 Task: Look for space in Bhuvanagiri, India from 4th June, 2023 to 8th June, 2023 for 2 adults in price range Rs.8000 to Rs.16000. Place can be private room with 1  bedroom having 1 bed and 1 bathroom. Property type can be house, flat, guest house, hotel. Booking option can be shelf check-in. Required host language is English.
Action: Mouse moved to (455, 65)
Screenshot: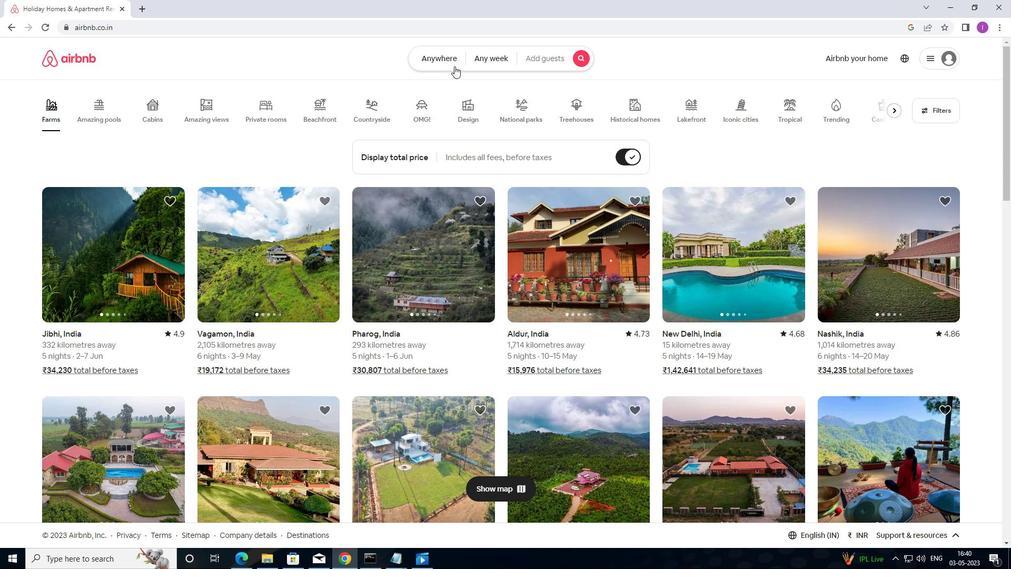 
Action: Mouse pressed left at (455, 65)
Screenshot: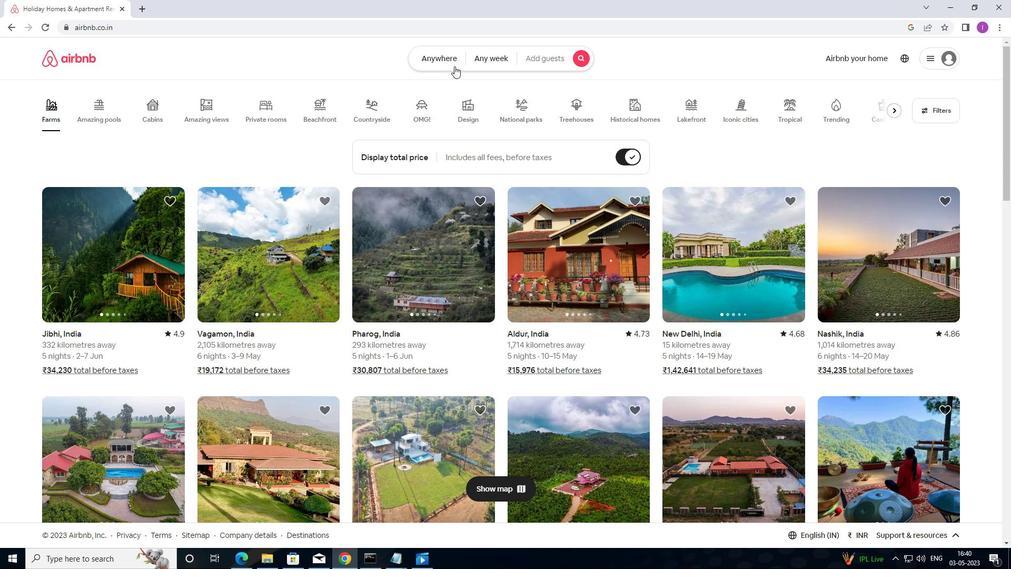 
Action: Mouse moved to (385, 91)
Screenshot: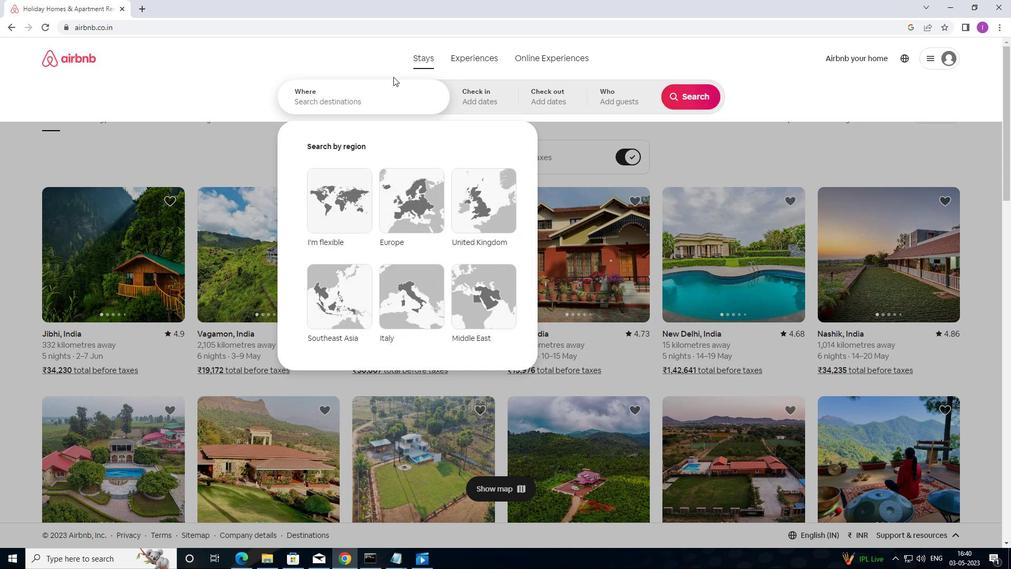
Action: Mouse pressed left at (385, 91)
Screenshot: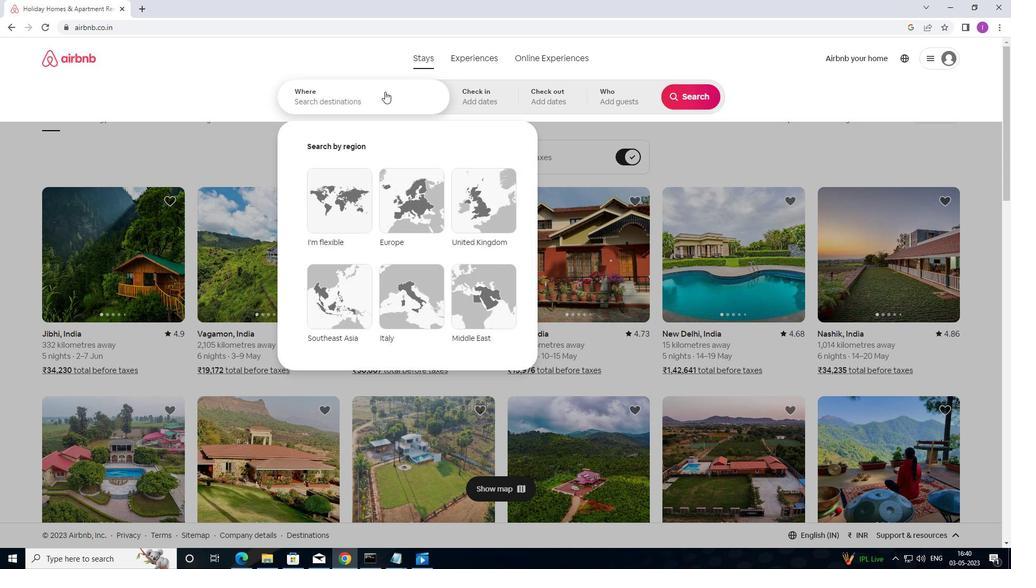 
Action: Mouse moved to (451, 93)
Screenshot: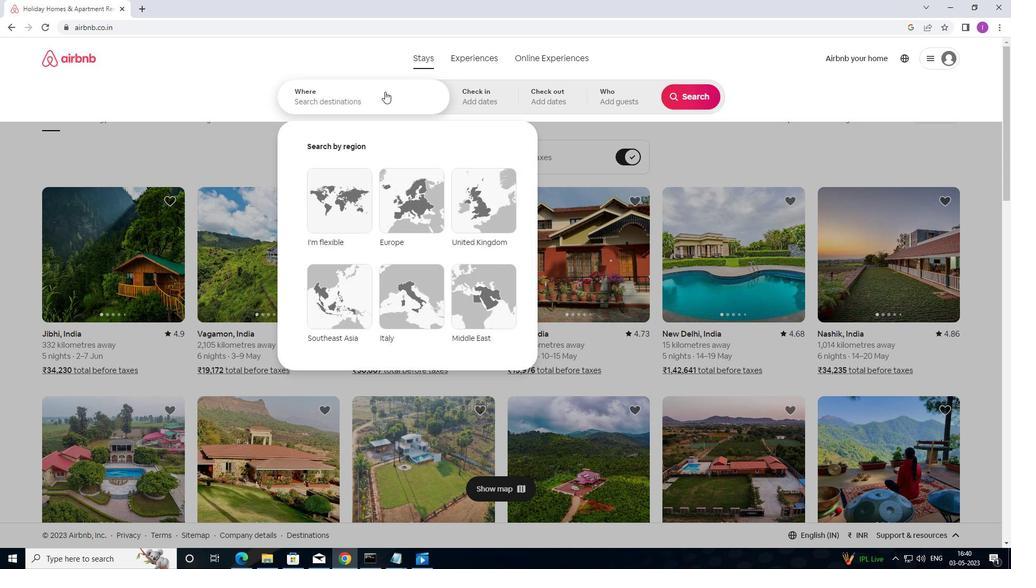 
Action: Key pressed <Key.shift>BHUVANGITRI,<Key.shift>INDIA
Screenshot: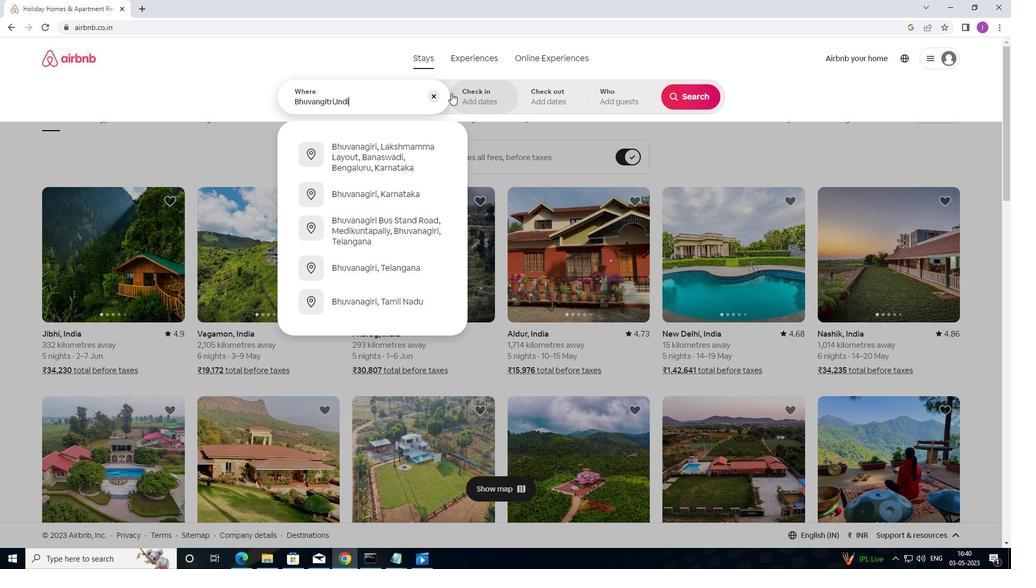 
Action: Mouse moved to (332, 100)
Screenshot: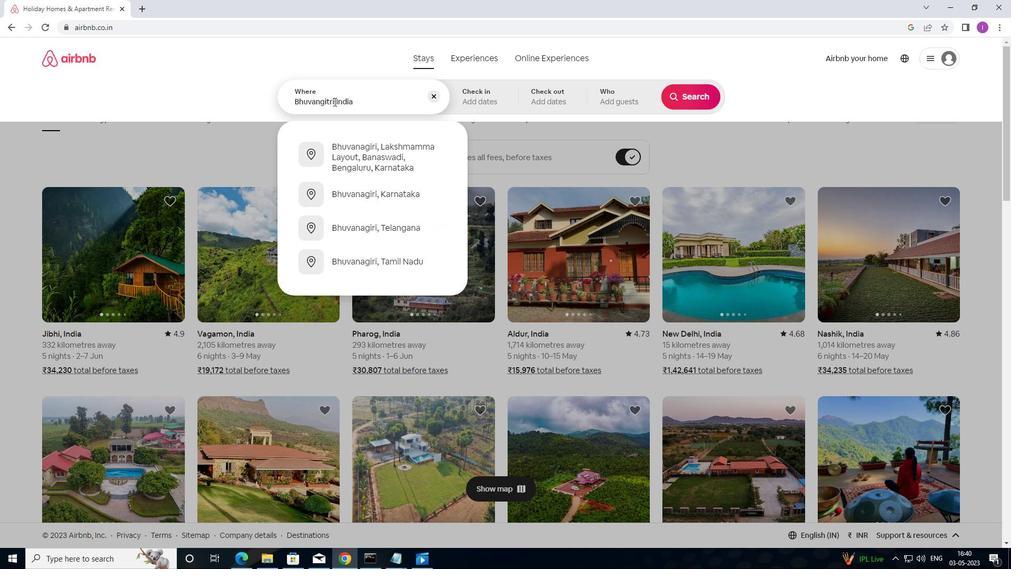 
Action: Mouse pressed left at (332, 100)
Screenshot: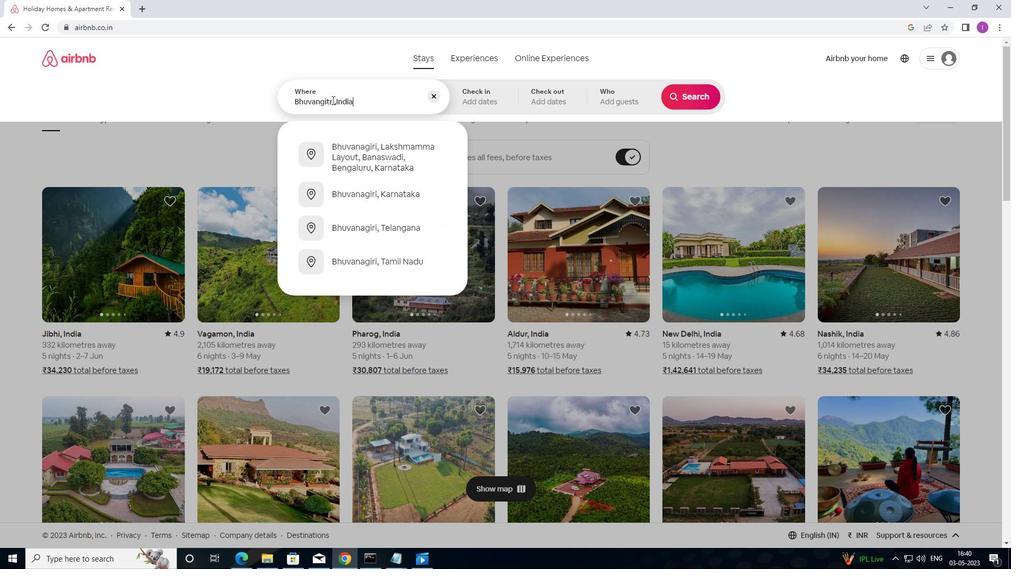 
Action: Mouse moved to (346, 92)
Screenshot: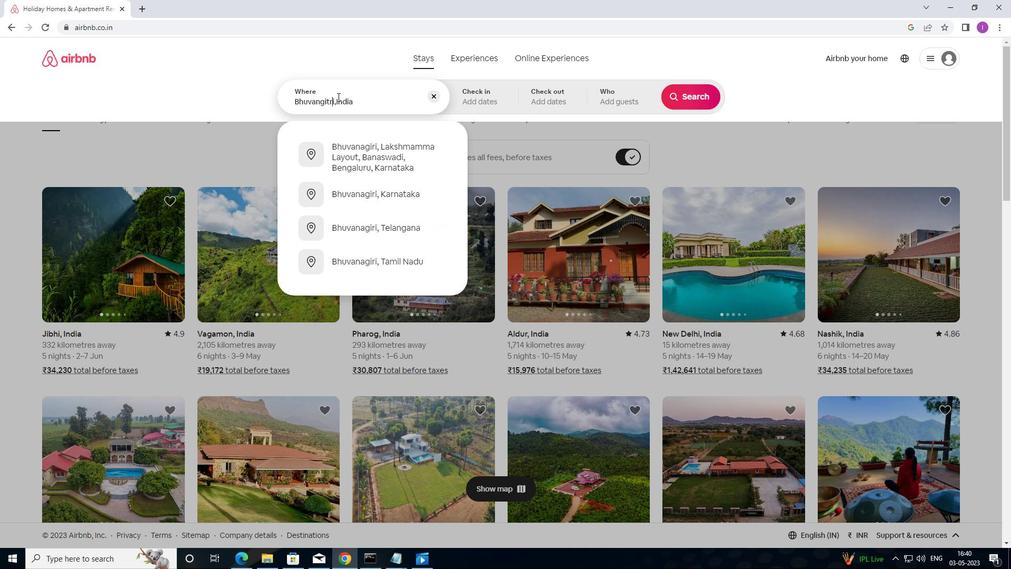 
Action: Key pressed <Key.backspace><Key.backspace>R
Screenshot: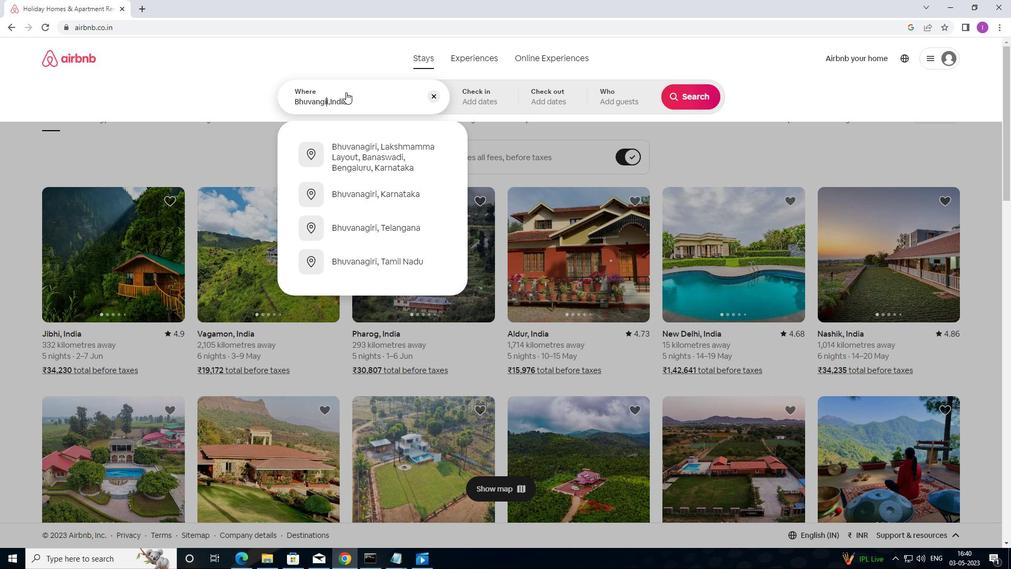 
Action: Mouse moved to (486, 100)
Screenshot: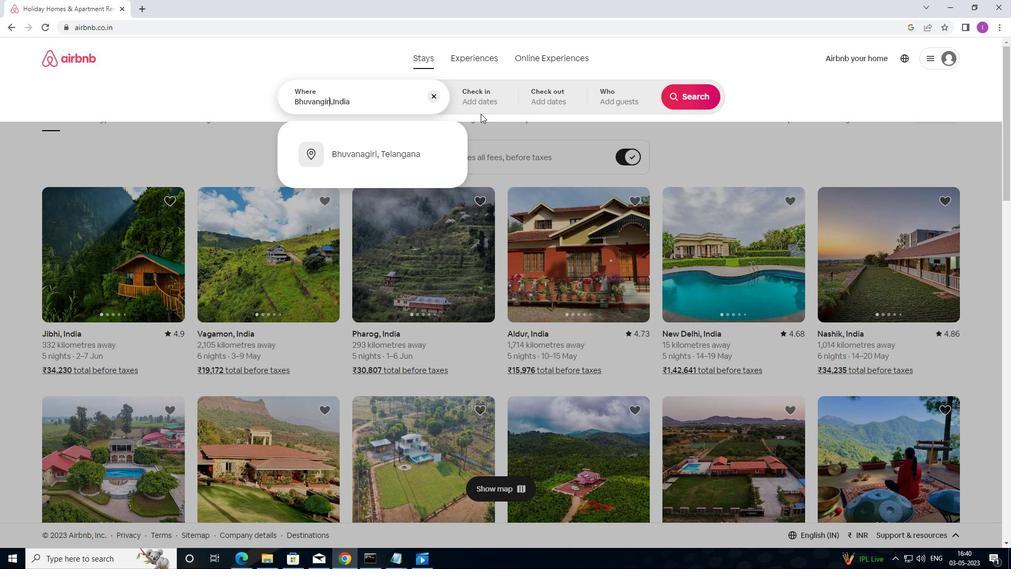 
Action: Mouse pressed left at (486, 100)
Screenshot: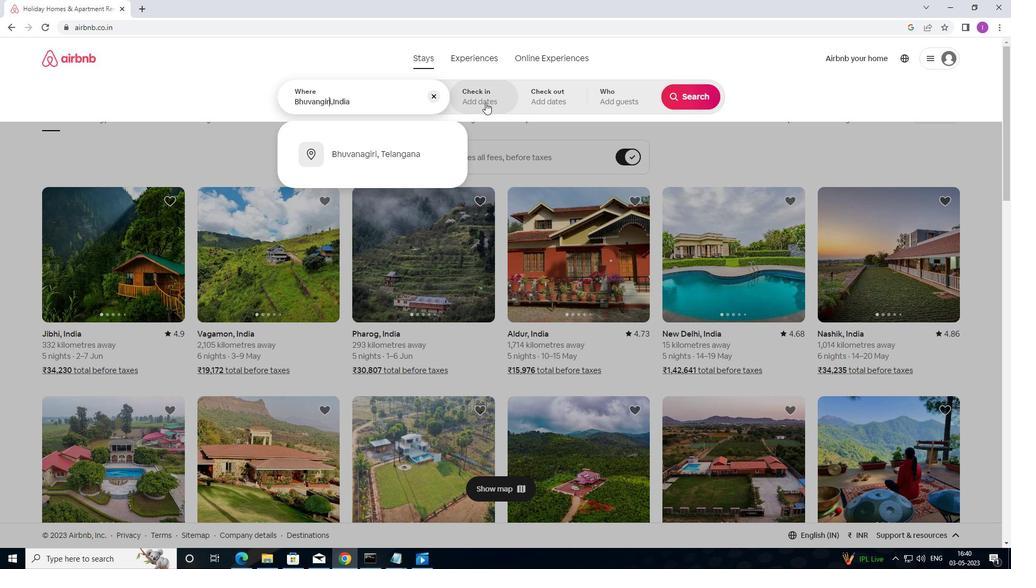 
Action: Mouse moved to (532, 247)
Screenshot: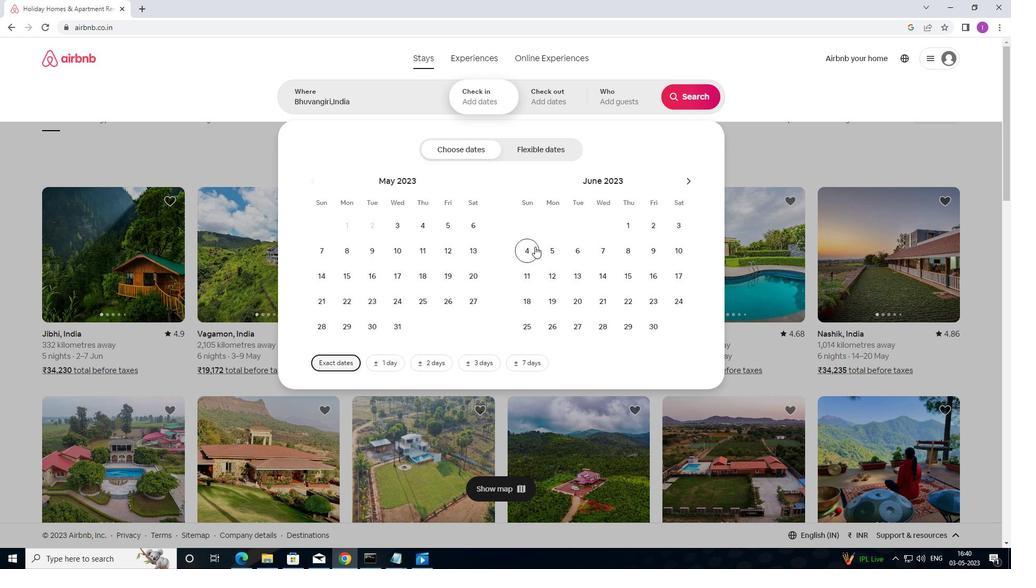 
Action: Mouse pressed left at (532, 247)
Screenshot: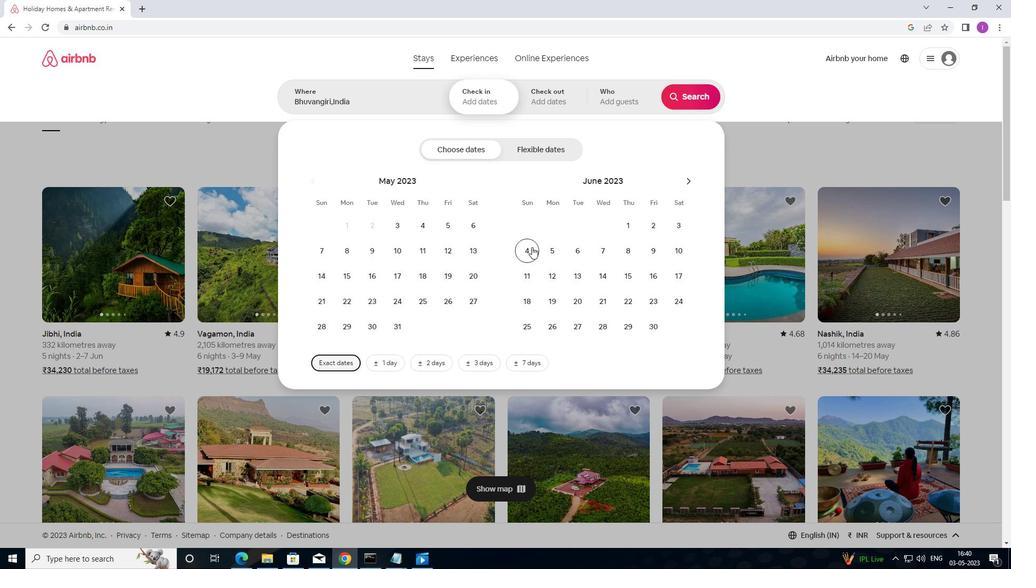 
Action: Mouse moved to (624, 251)
Screenshot: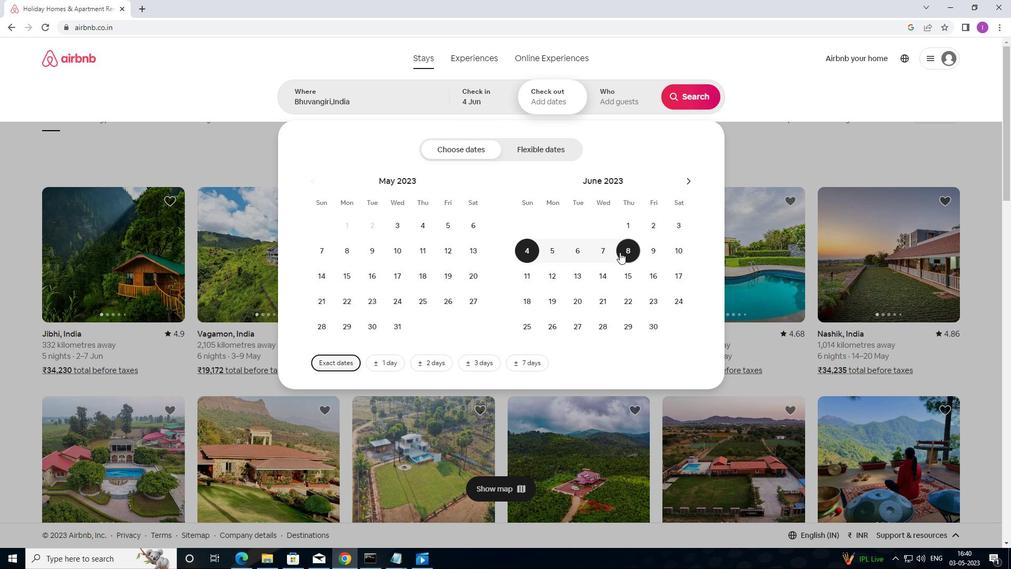 
Action: Mouse pressed left at (624, 251)
Screenshot: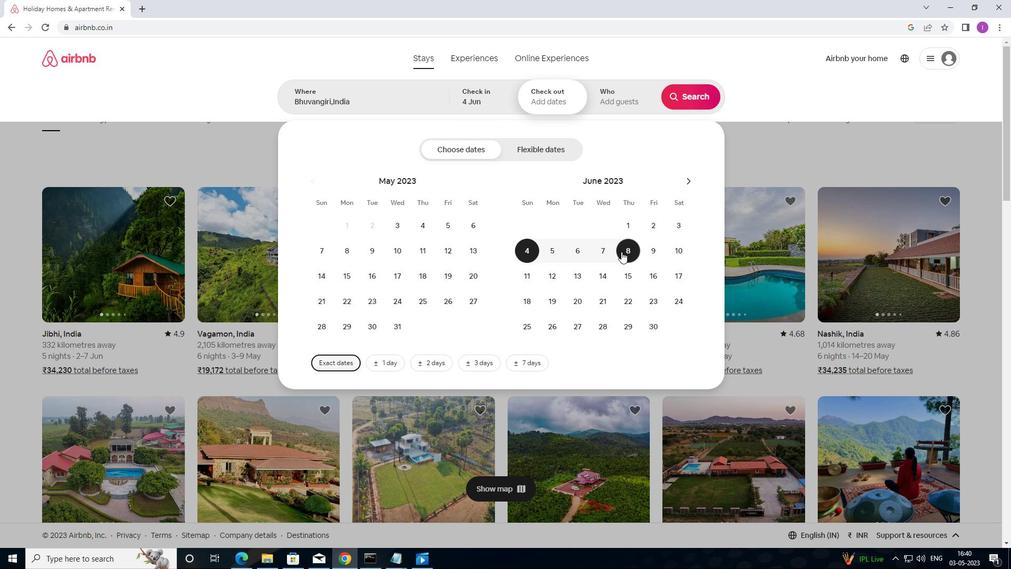 
Action: Mouse moved to (649, 97)
Screenshot: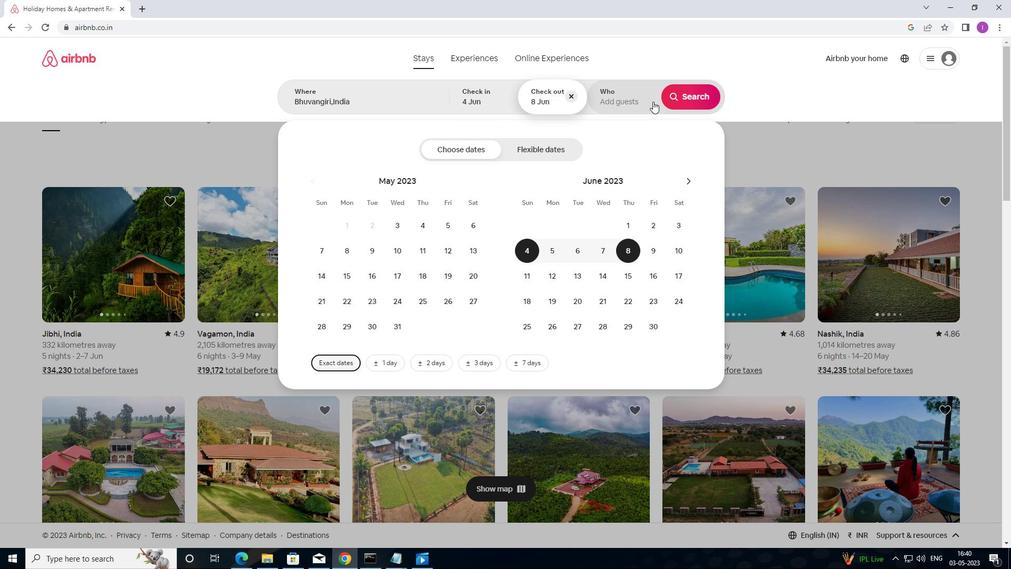 
Action: Mouse pressed left at (649, 97)
Screenshot: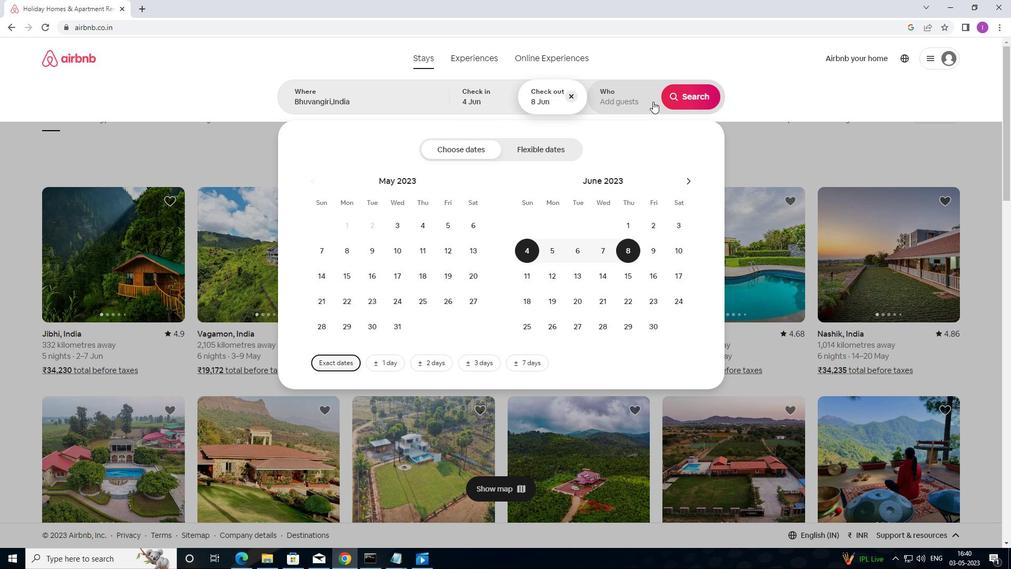 
Action: Mouse moved to (697, 150)
Screenshot: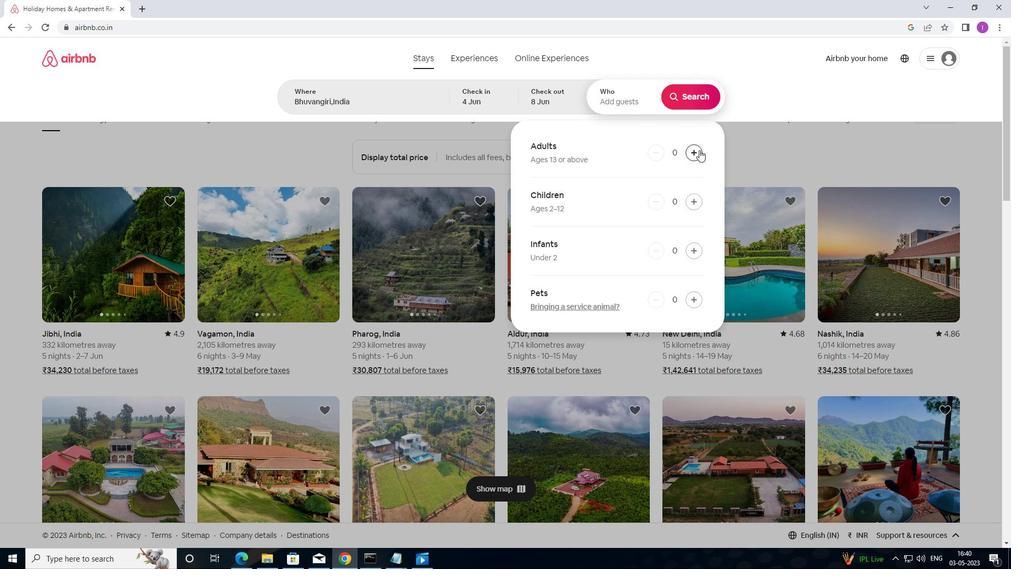 
Action: Mouse pressed left at (697, 150)
Screenshot: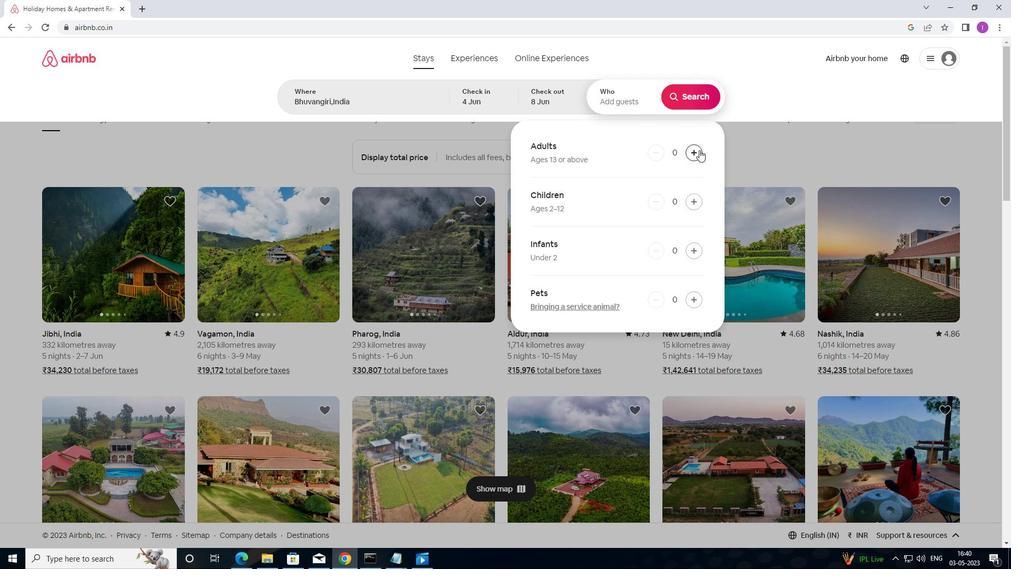 
Action: Mouse moved to (696, 150)
Screenshot: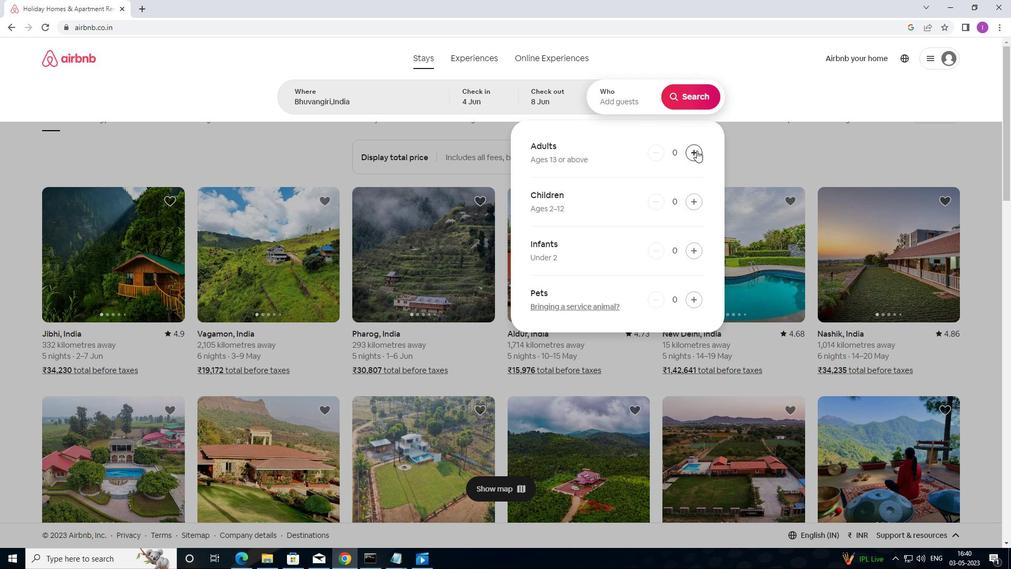 
Action: Mouse pressed left at (696, 150)
Screenshot: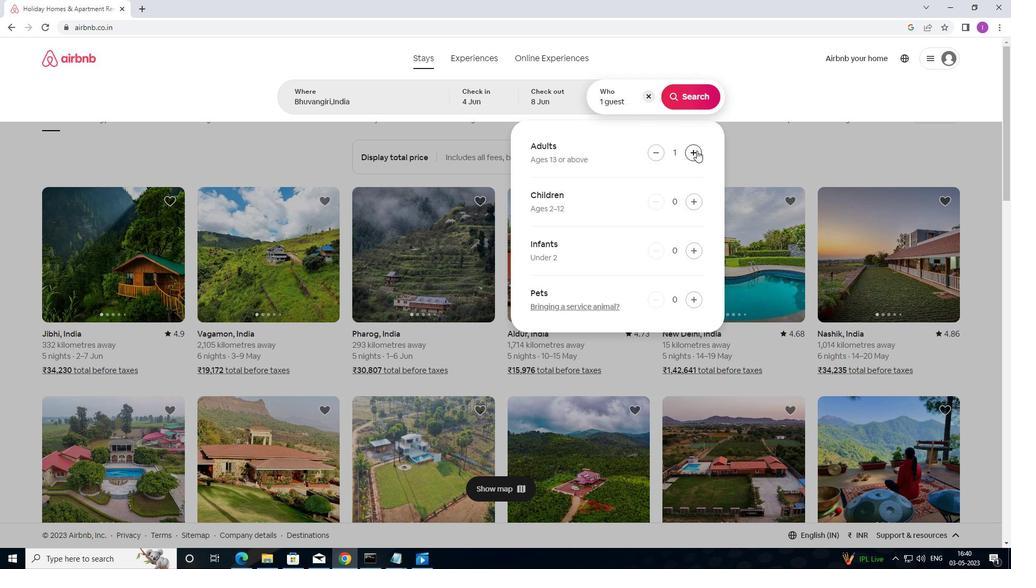 
Action: Mouse moved to (699, 96)
Screenshot: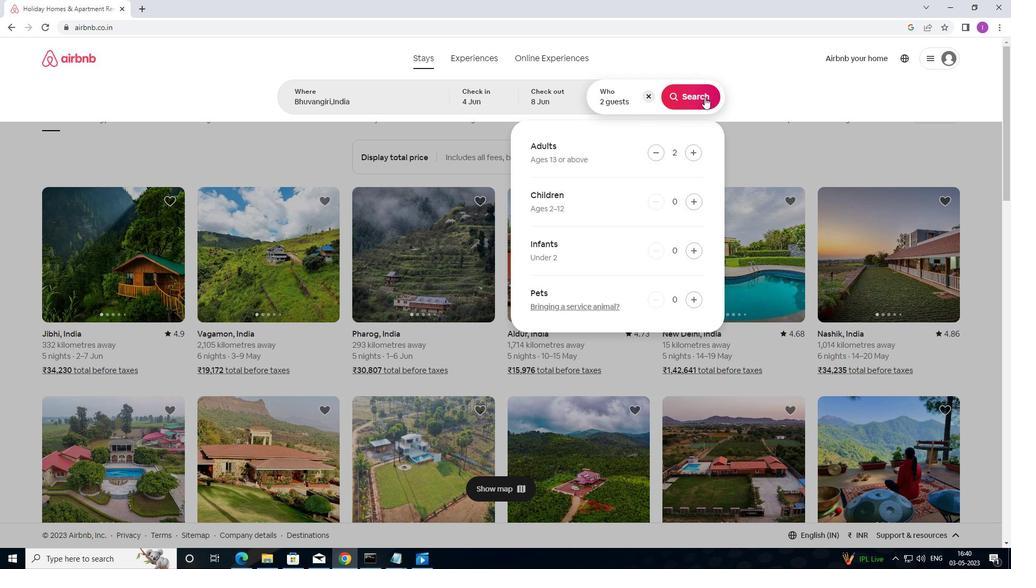 
Action: Mouse pressed left at (699, 96)
Screenshot: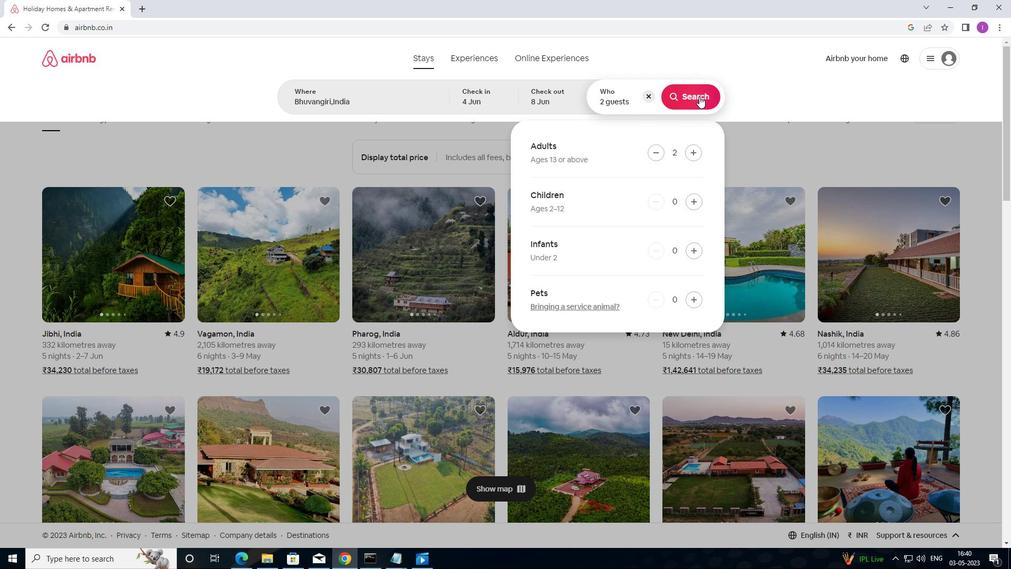 
Action: Mouse moved to (980, 92)
Screenshot: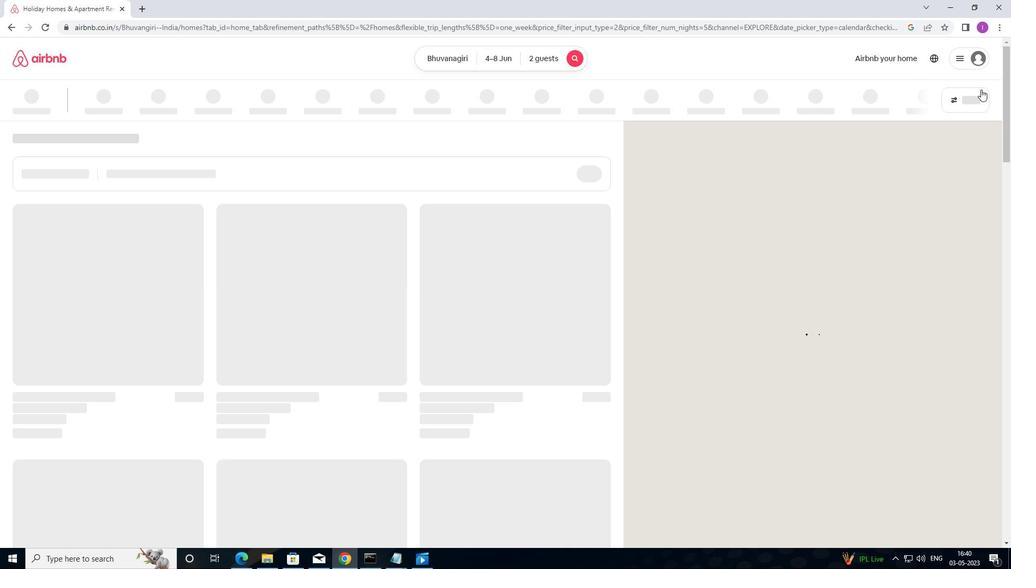 
Action: Mouse pressed left at (980, 92)
Screenshot: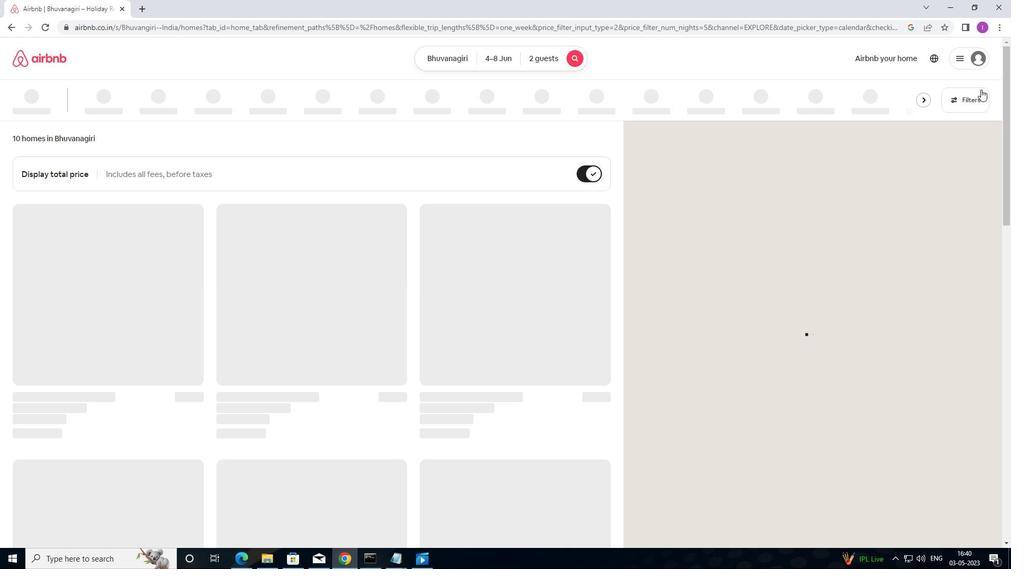 
Action: Mouse moved to (387, 233)
Screenshot: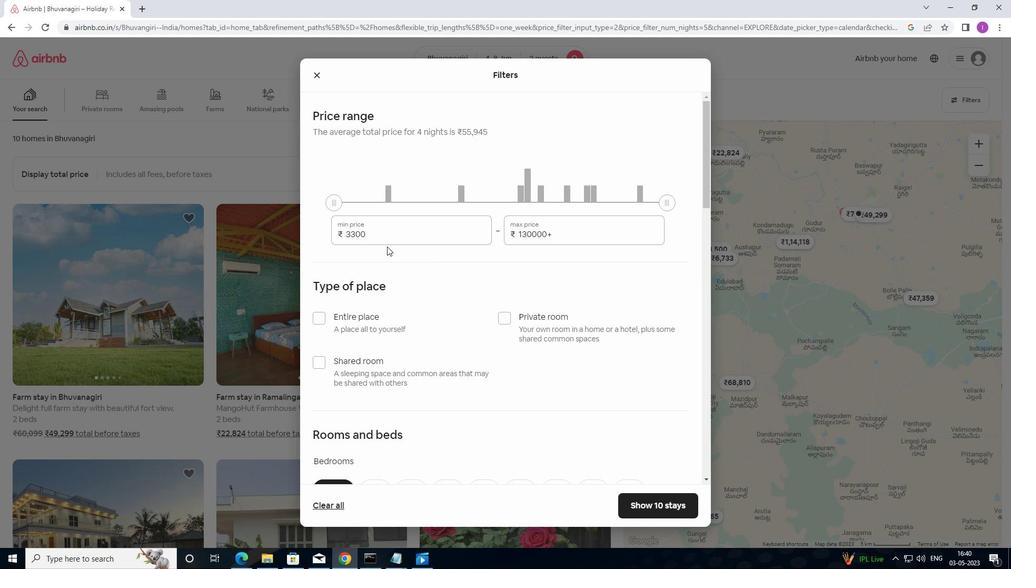
Action: Mouse pressed left at (387, 233)
Screenshot: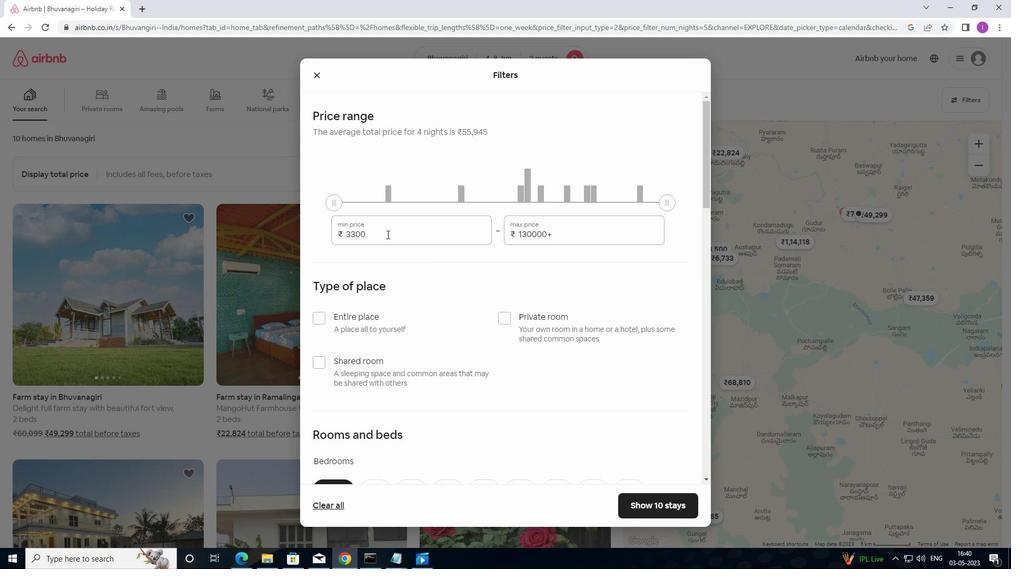 
Action: Mouse moved to (325, 238)
Screenshot: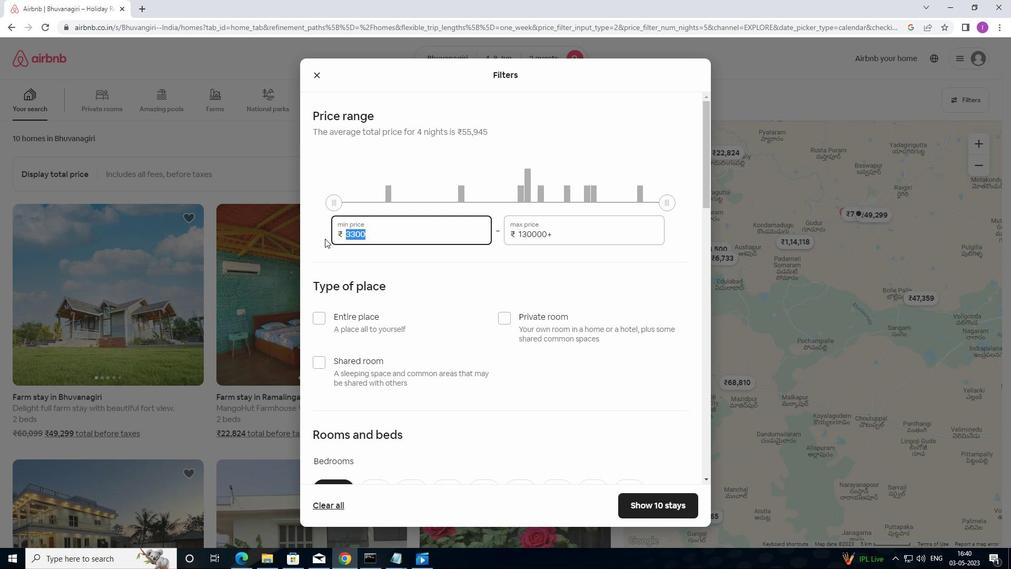 
Action: Key pressed 800
Screenshot: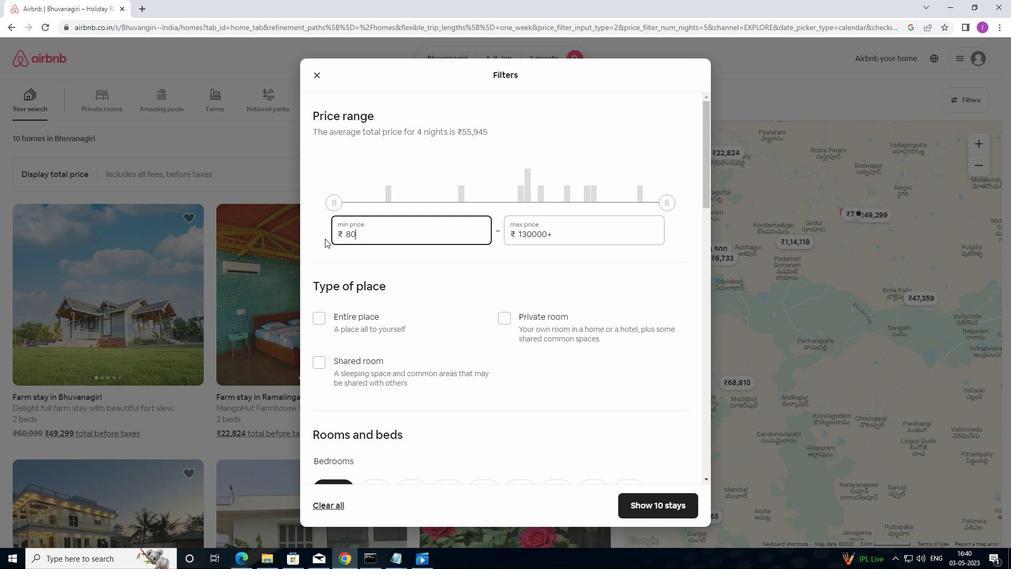 
Action: Mouse moved to (326, 239)
Screenshot: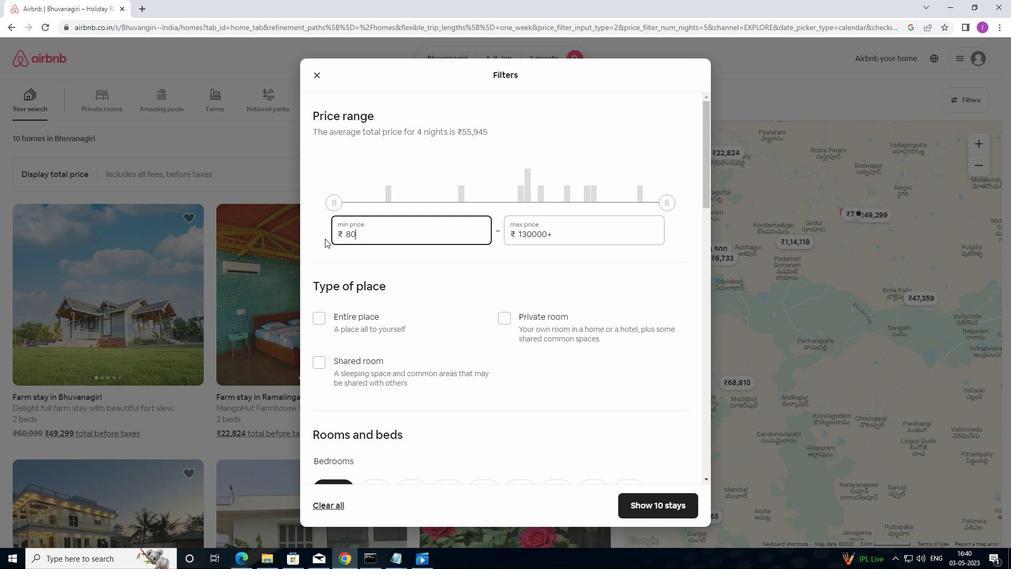 
Action: Key pressed 0
Screenshot: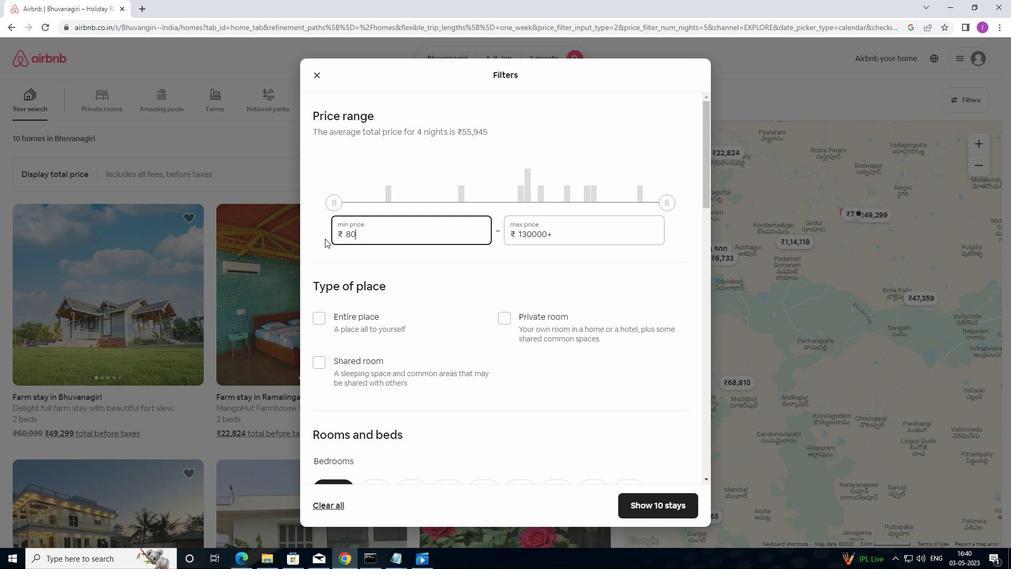
Action: Mouse moved to (597, 234)
Screenshot: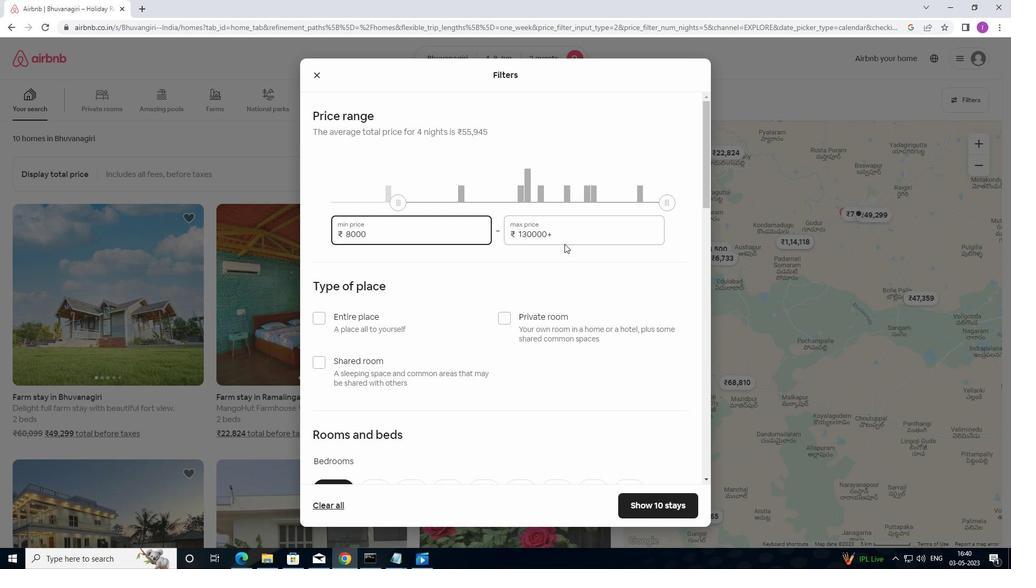 
Action: Mouse pressed left at (597, 234)
Screenshot: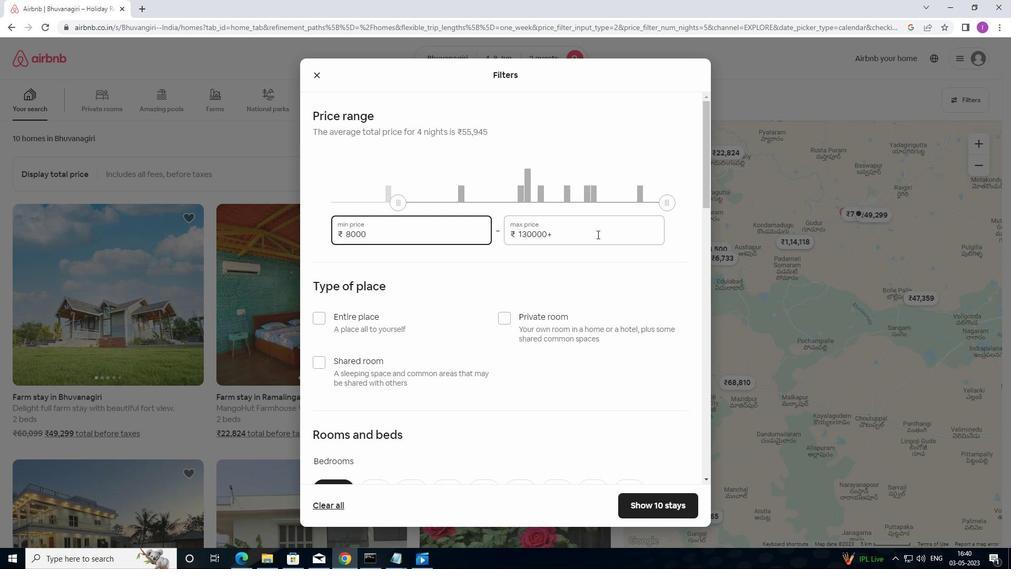 
Action: Mouse moved to (497, 240)
Screenshot: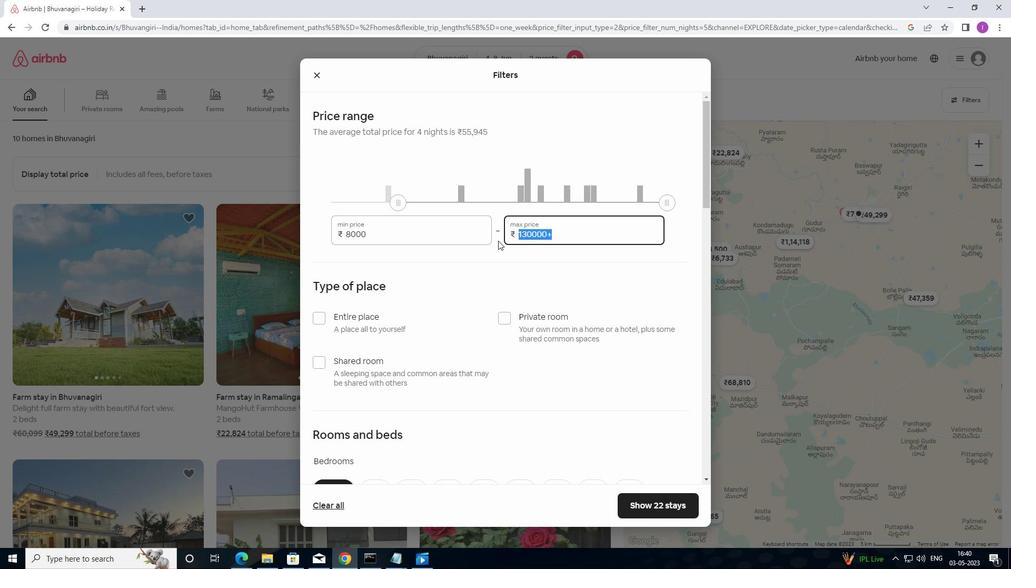 
Action: Key pressed 16000
Screenshot: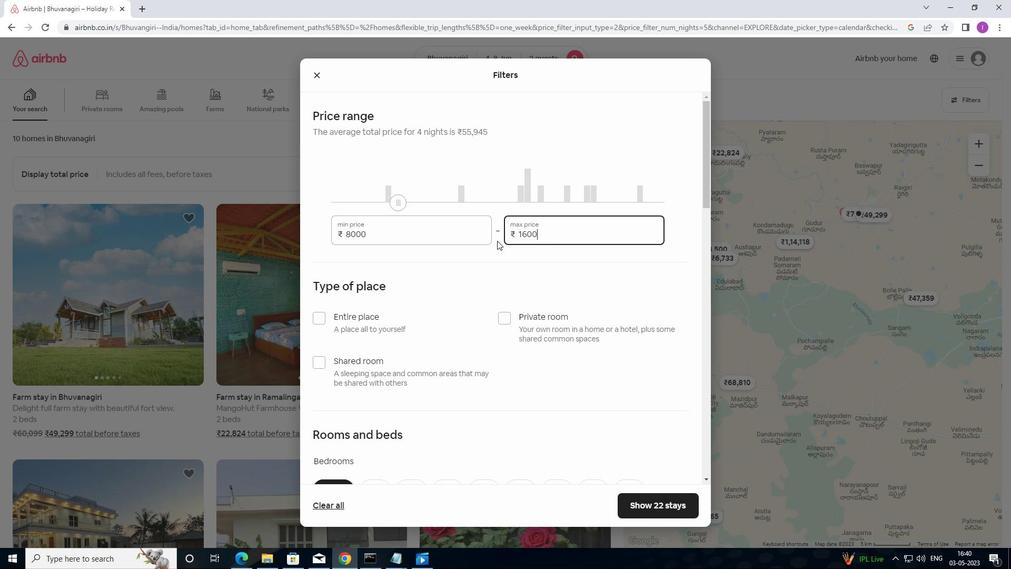 
Action: Mouse moved to (493, 272)
Screenshot: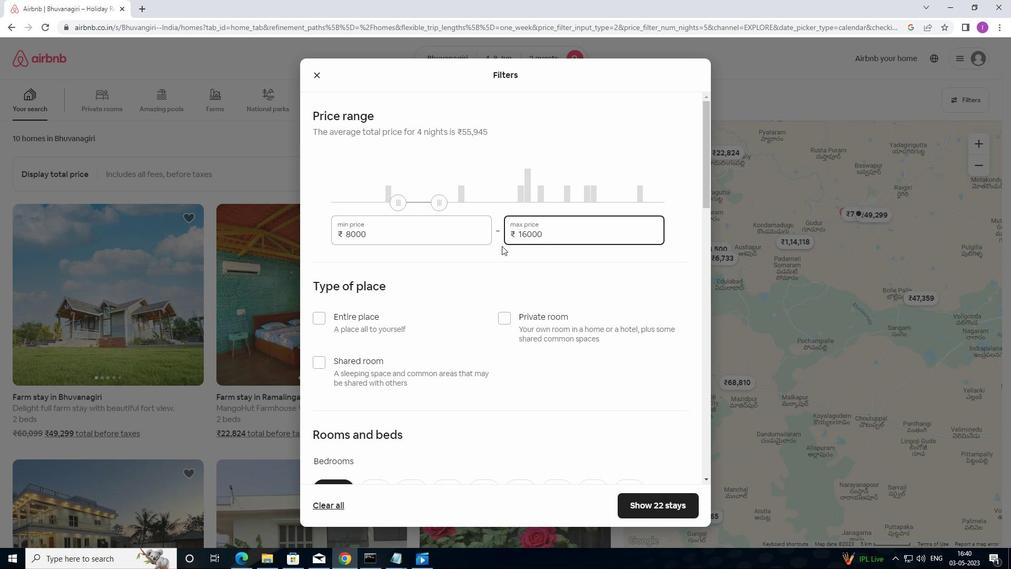 
Action: Mouse scrolled (493, 272) with delta (0, 0)
Screenshot: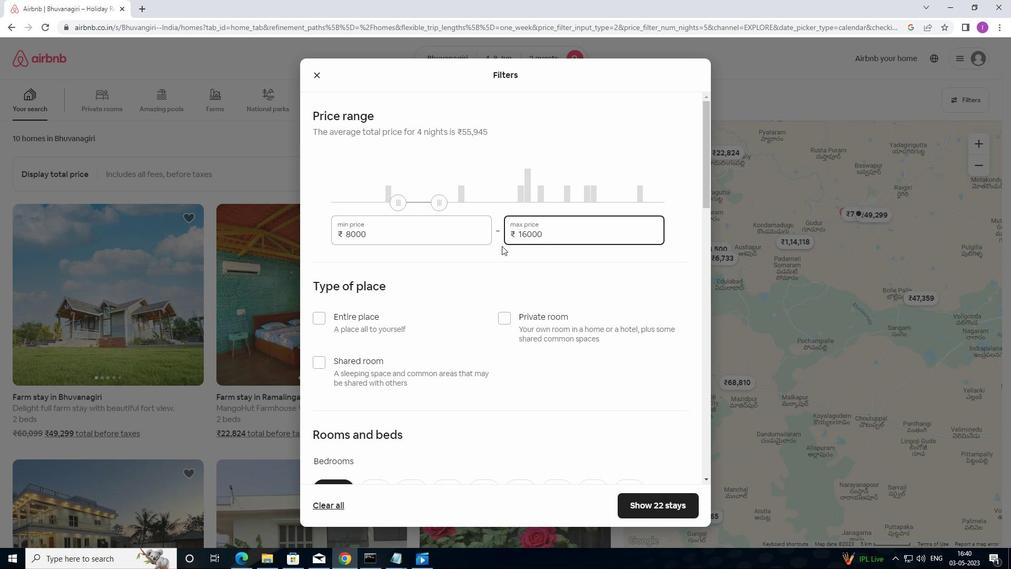 
Action: Mouse moved to (492, 275)
Screenshot: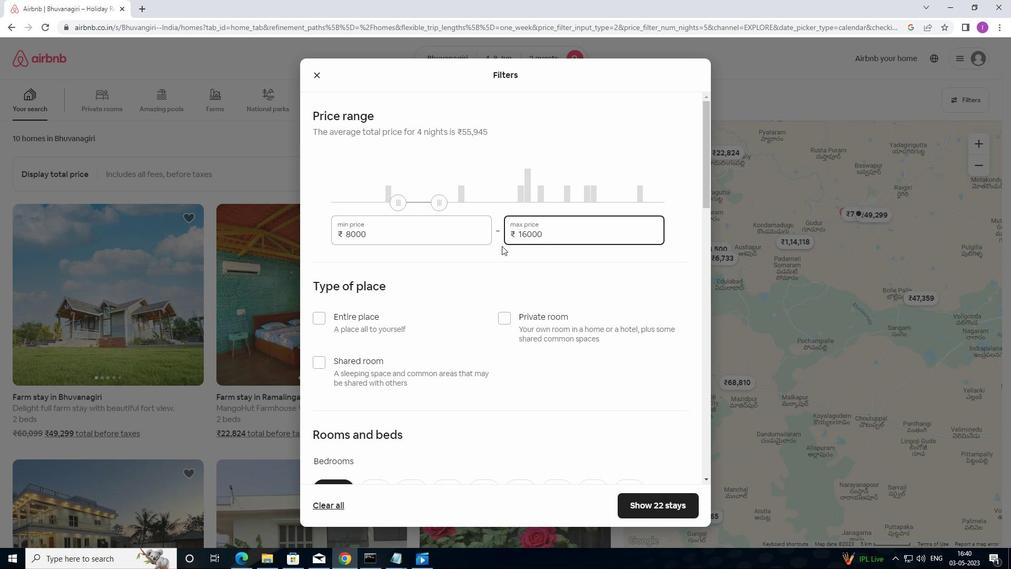 
Action: Mouse scrolled (492, 274) with delta (0, 0)
Screenshot: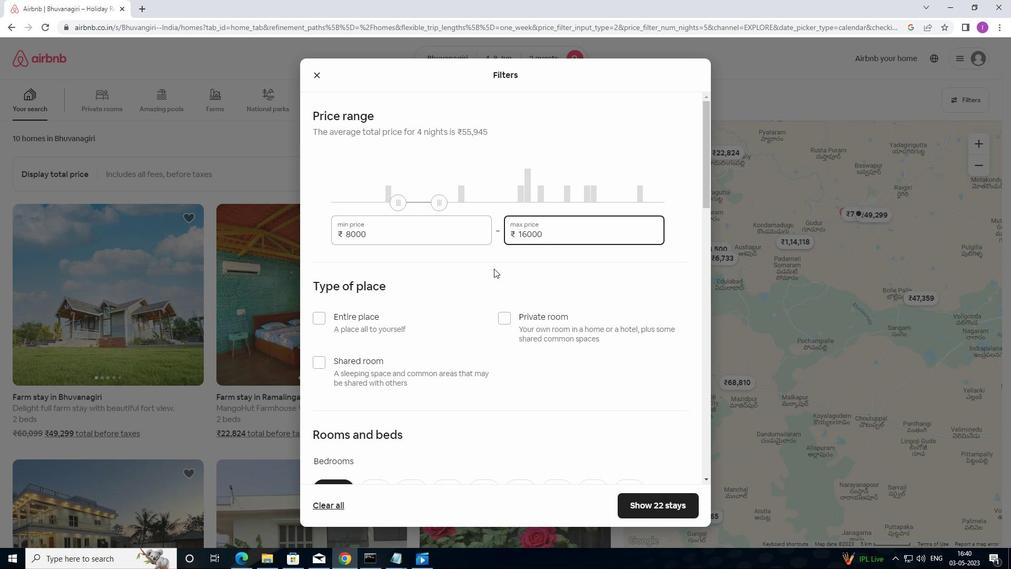 
Action: Mouse moved to (287, 262)
Screenshot: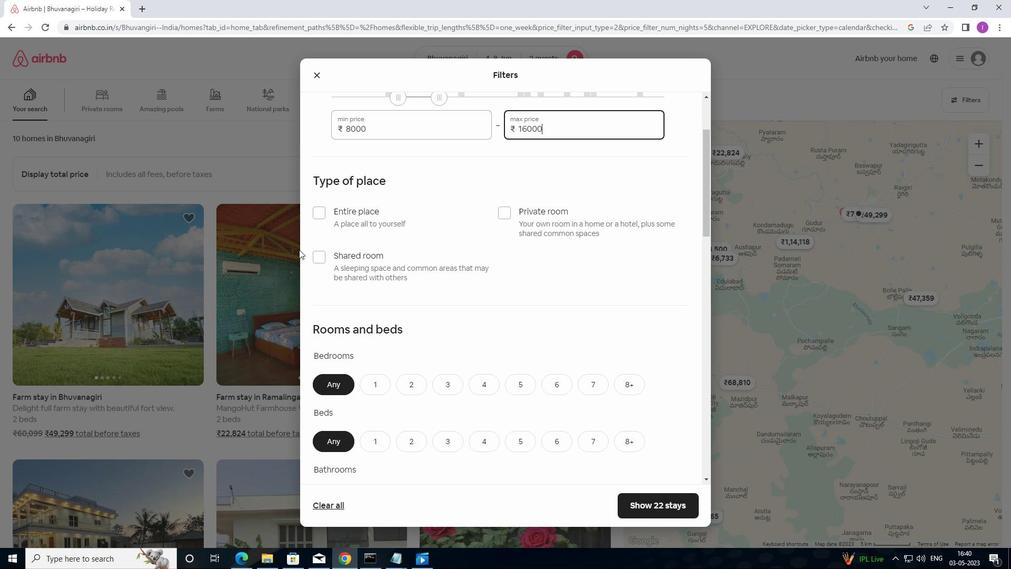 
Action: Mouse scrolled (287, 262) with delta (0, 0)
Screenshot: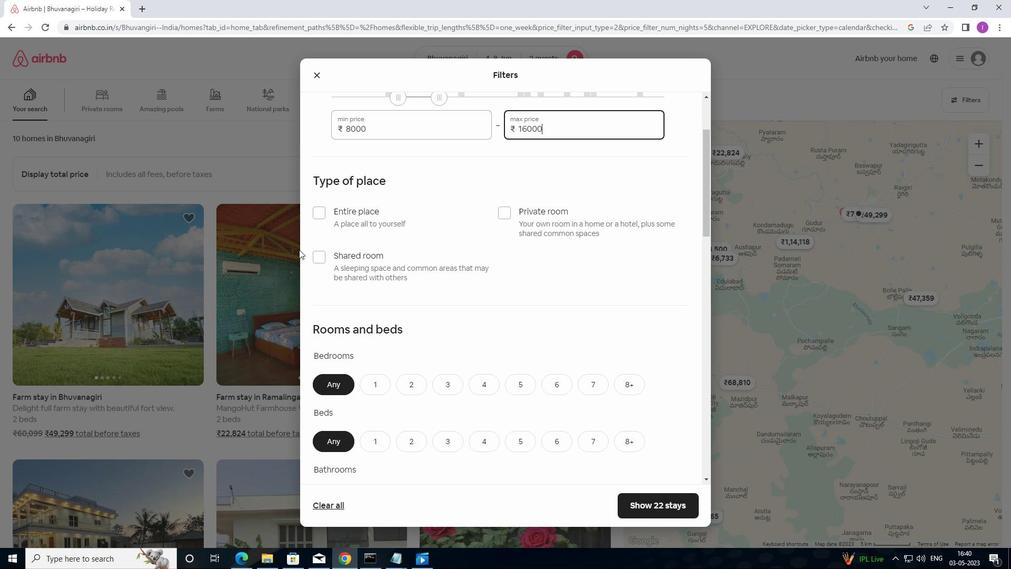 
Action: Mouse moved to (503, 209)
Screenshot: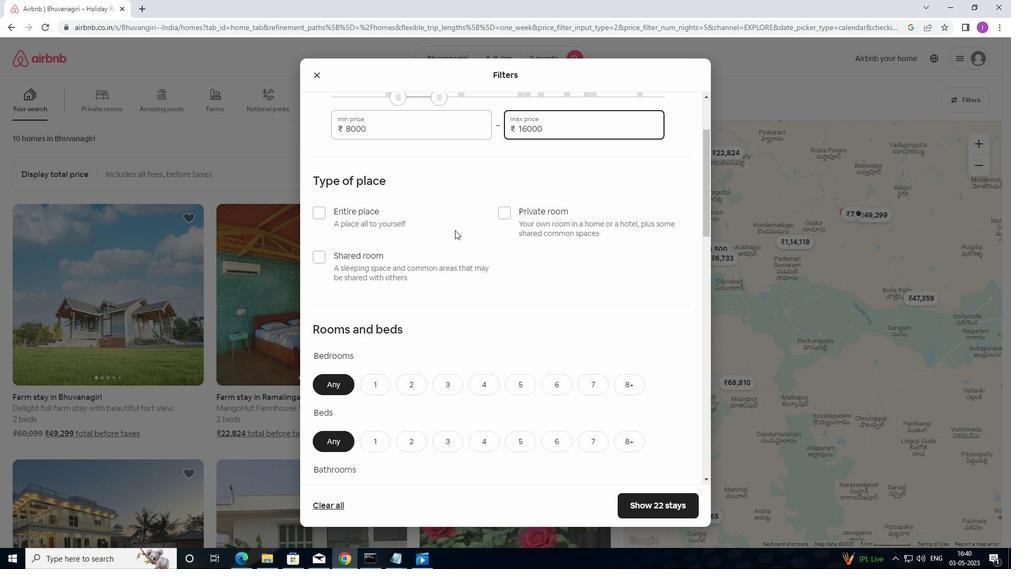 
Action: Mouse pressed left at (503, 209)
Screenshot: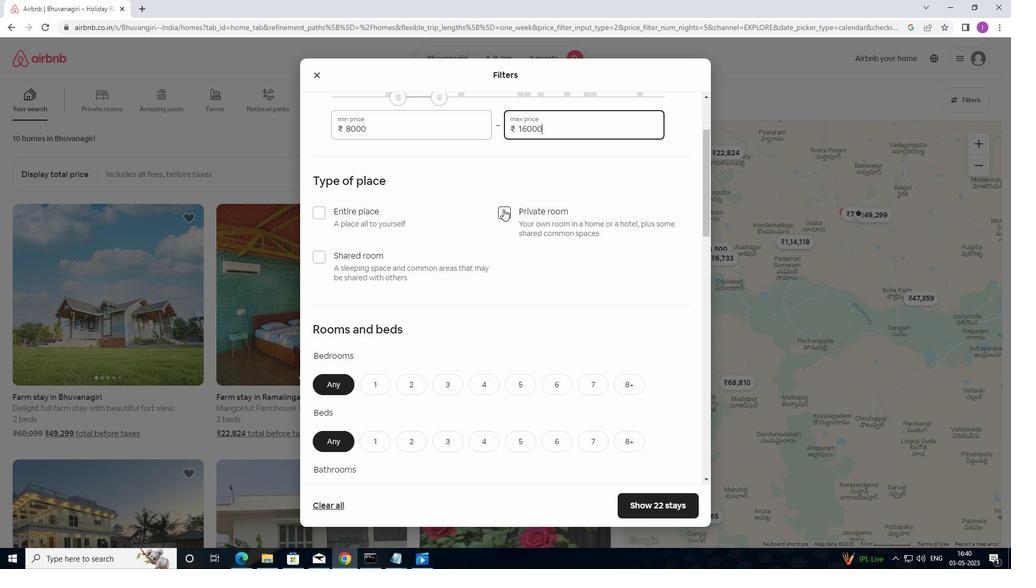 
Action: Mouse moved to (464, 288)
Screenshot: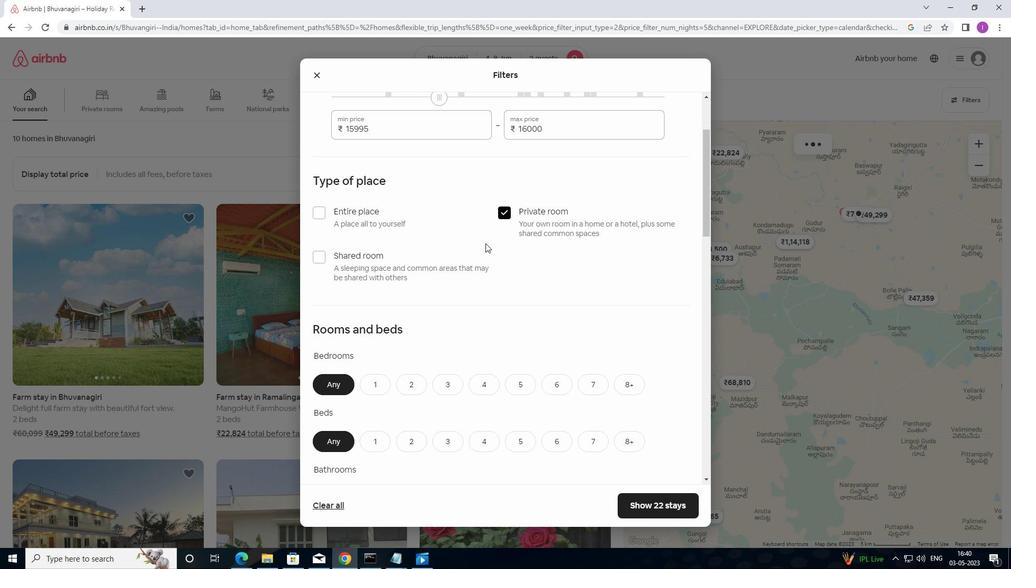 
Action: Mouse scrolled (464, 288) with delta (0, 0)
Screenshot: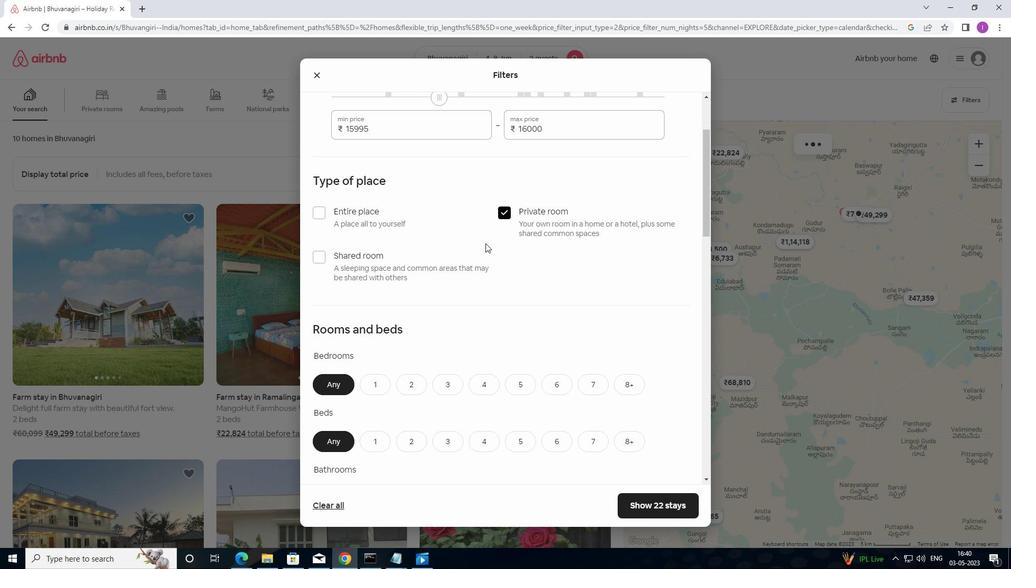 
Action: Mouse scrolled (464, 288) with delta (0, 0)
Screenshot: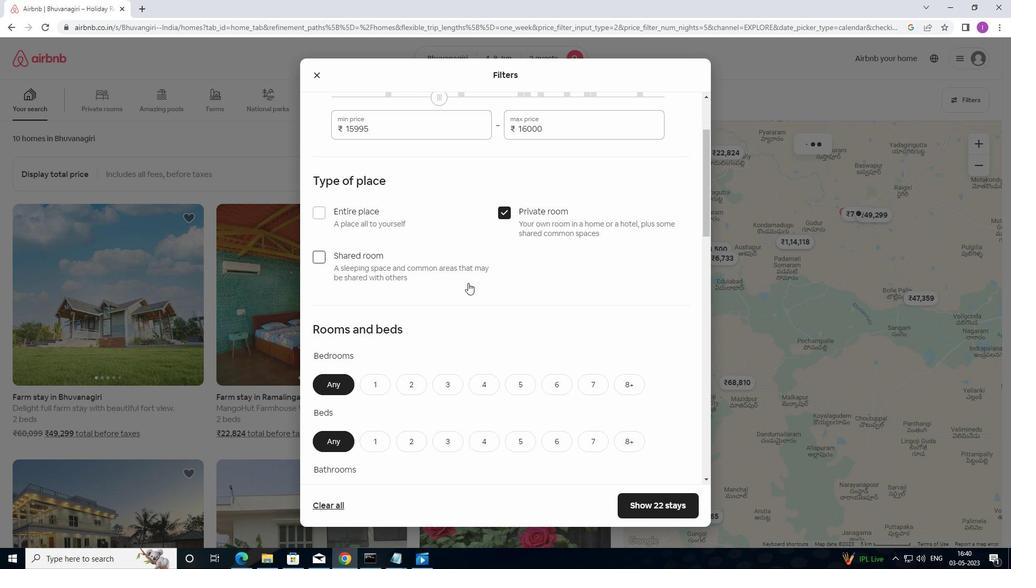 
Action: Mouse scrolled (464, 288) with delta (0, 0)
Screenshot: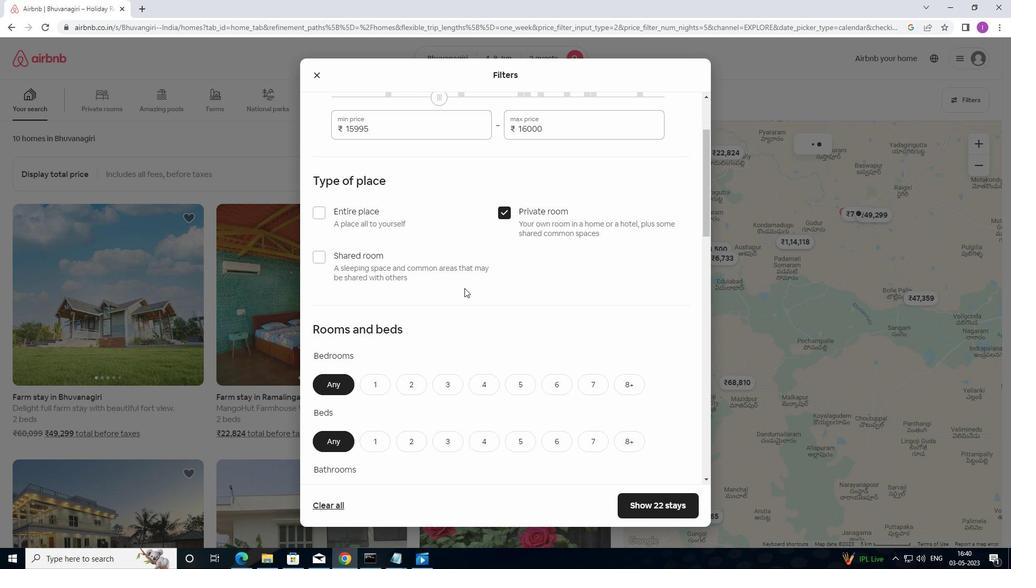 
Action: Mouse moved to (378, 230)
Screenshot: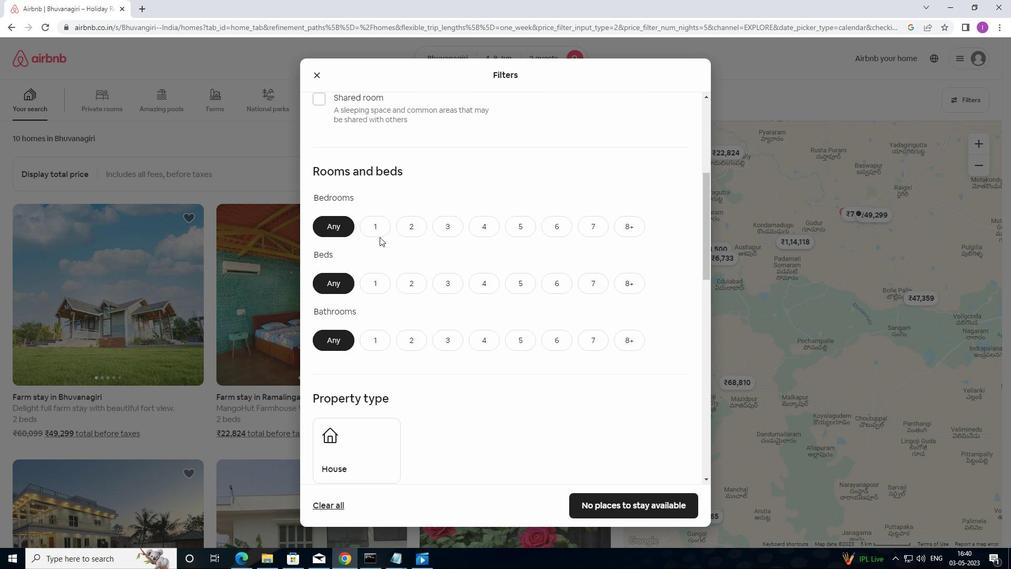 
Action: Mouse pressed left at (378, 230)
Screenshot: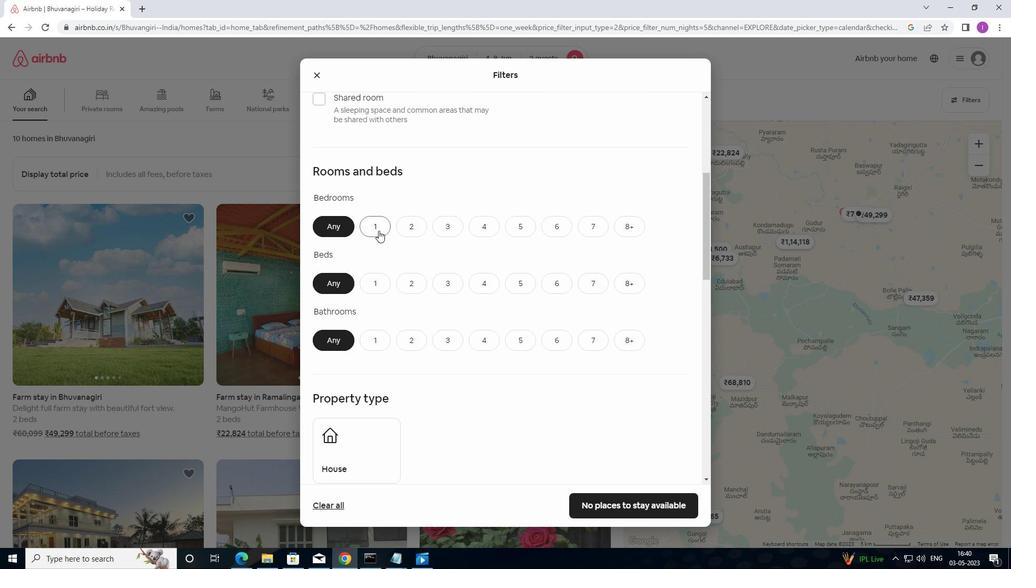 
Action: Mouse moved to (377, 282)
Screenshot: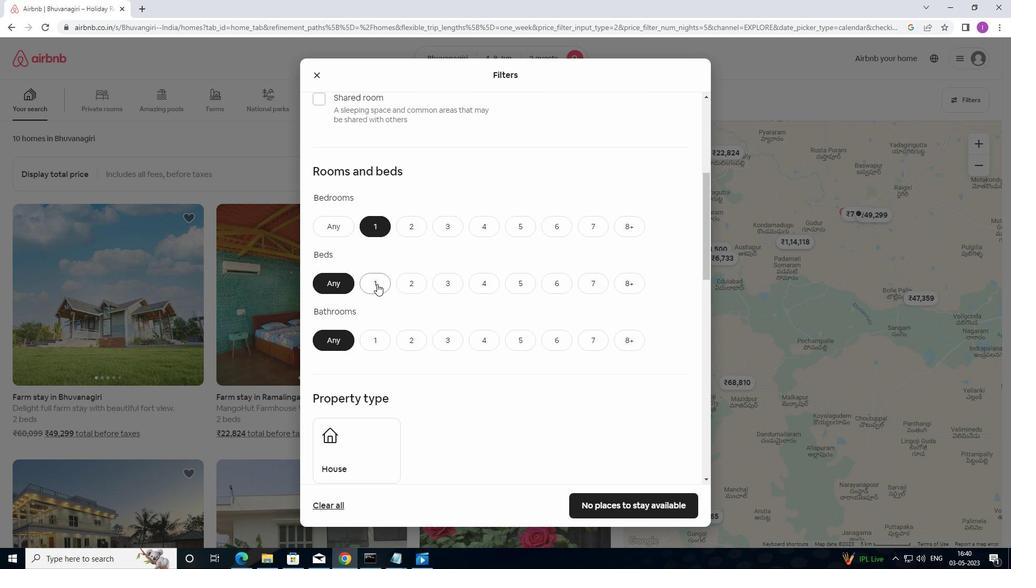 
Action: Mouse pressed left at (377, 282)
Screenshot: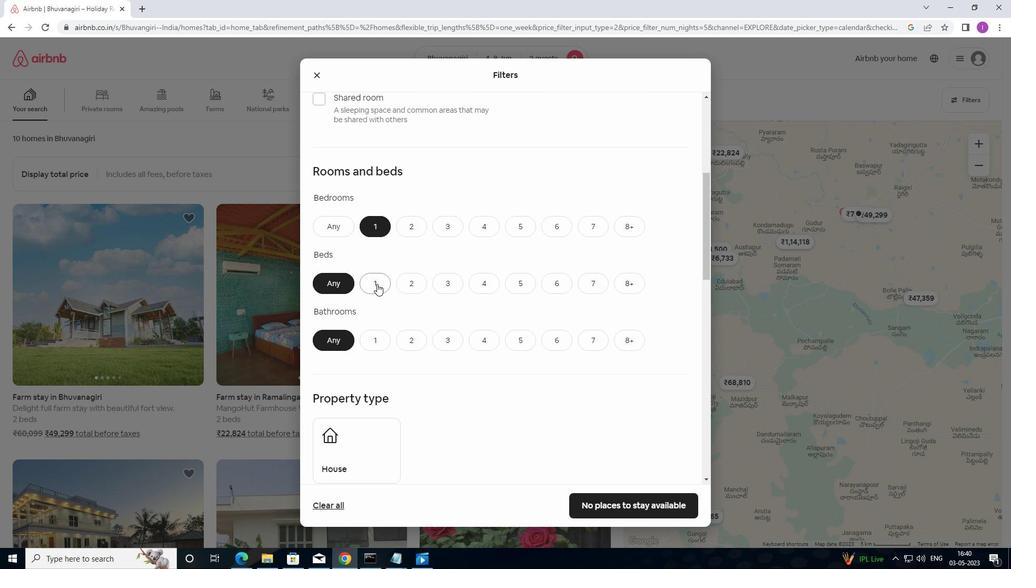 
Action: Mouse moved to (376, 333)
Screenshot: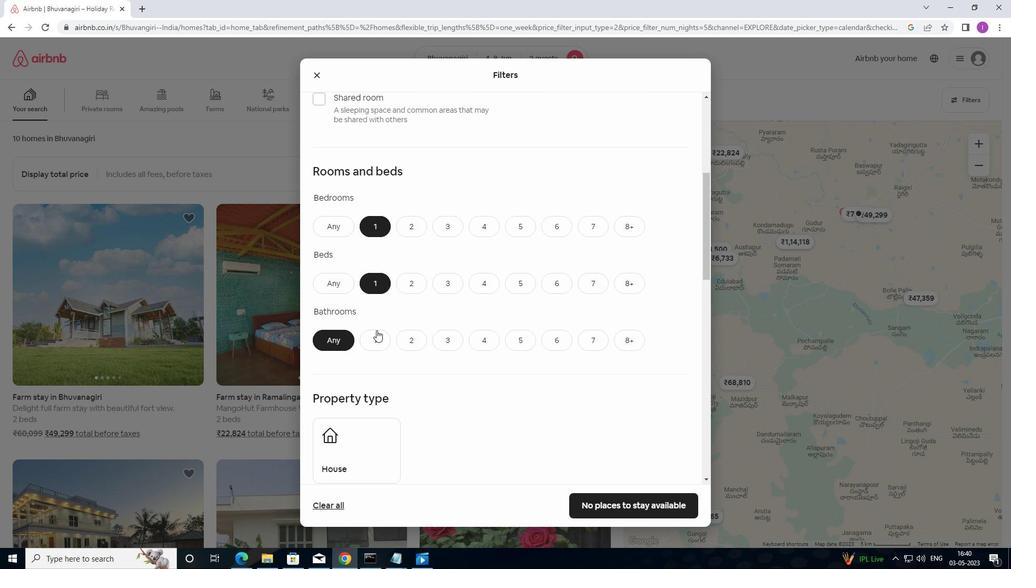 
Action: Mouse pressed left at (376, 333)
Screenshot: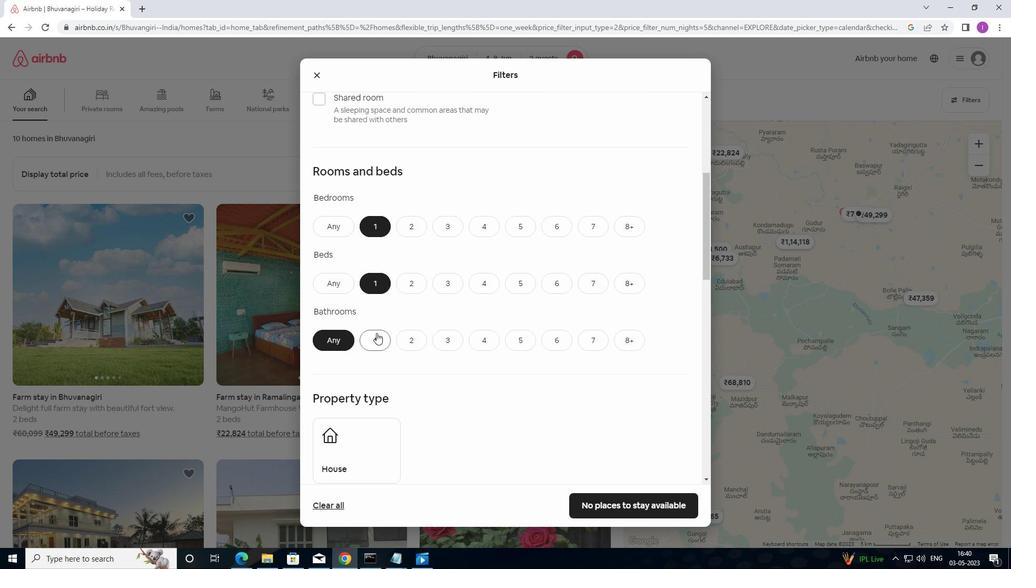
Action: Mouse moved to (386, 323)
Screenshot: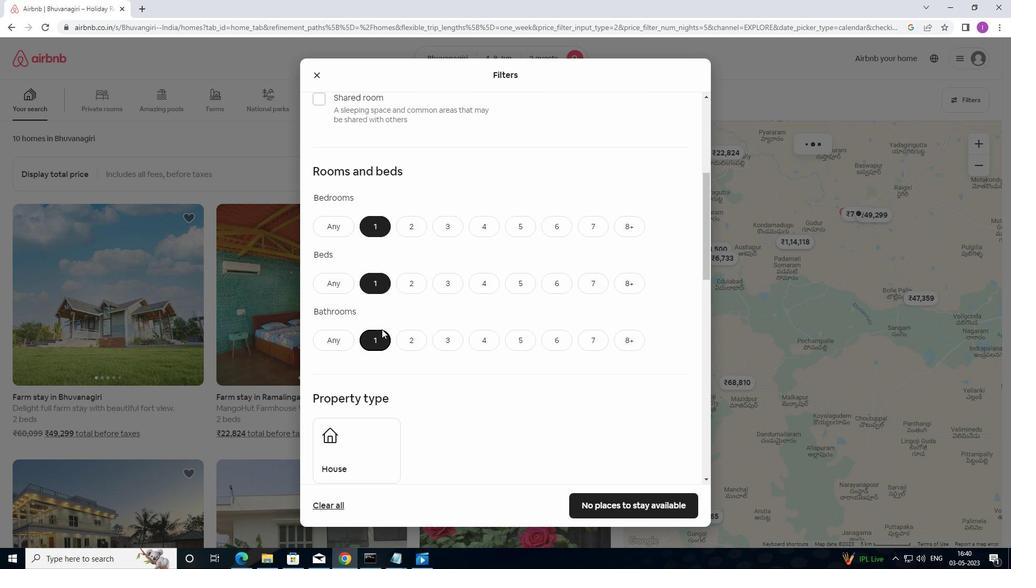 
Action: Mouse scrolled (386, 322) with delta (0, 0)
Screenshot: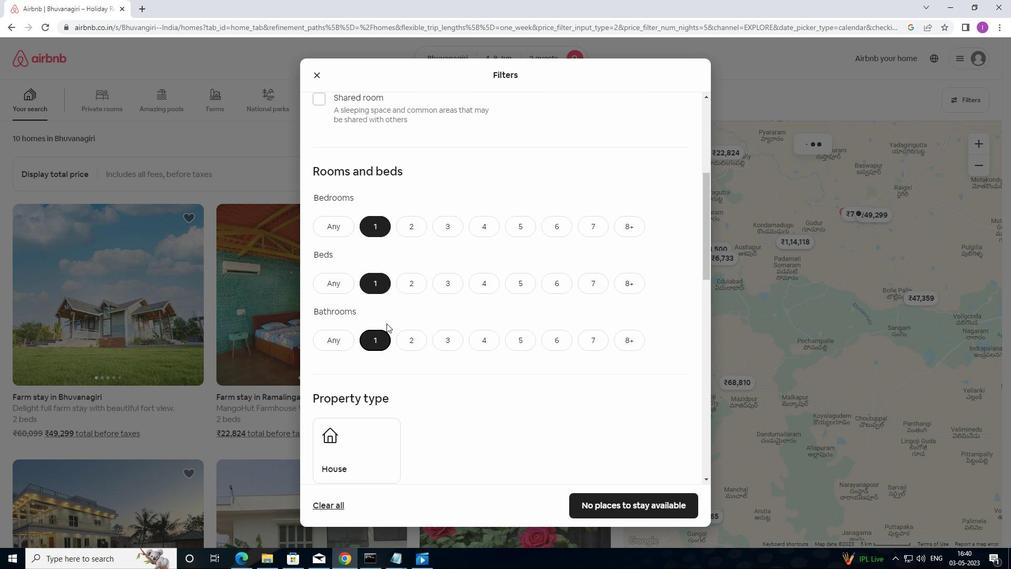
Action: Mouse scrolled (386, 322) with delta (0, 0)
Screenshot: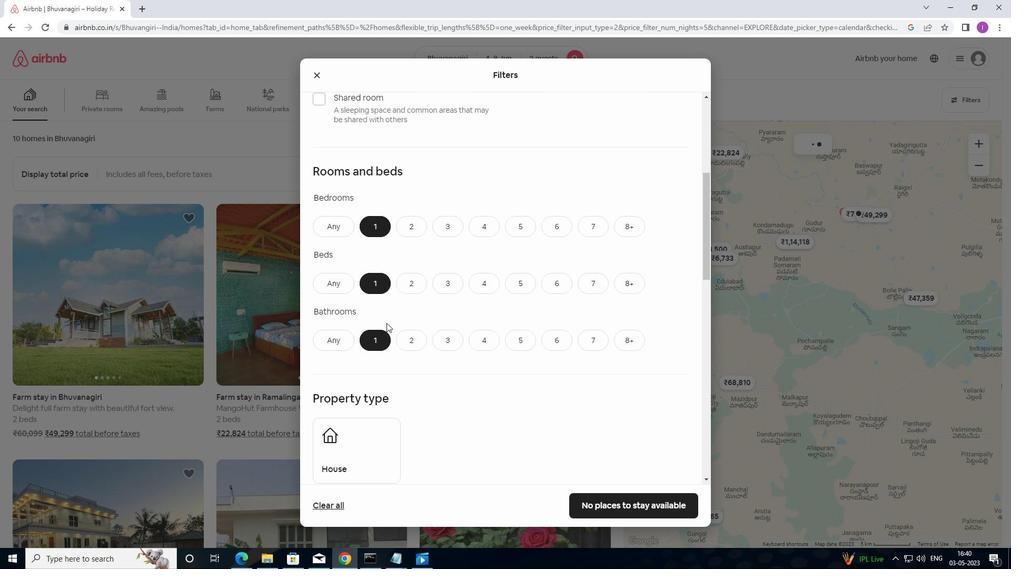 
Action: Mouse moved to (399, 312)
Screenshot: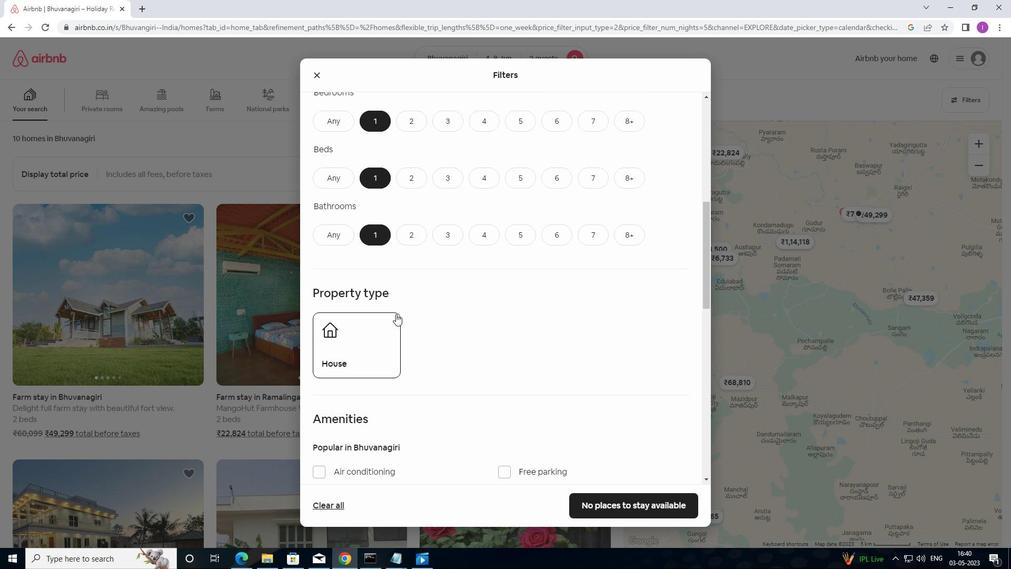 
Action: Mouse scrolled (399, 311) with delta (0, 0)
Screenshot: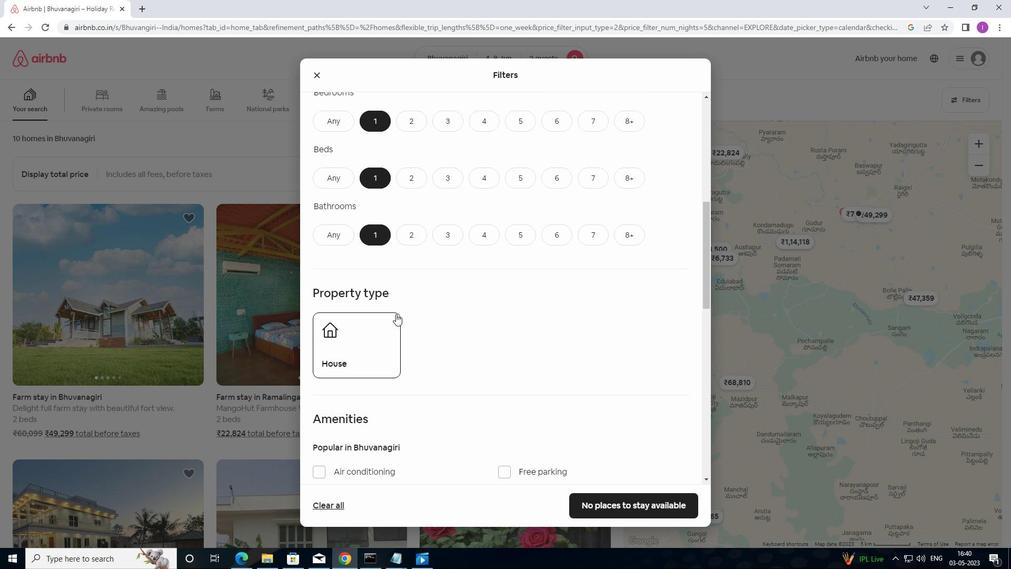 
Action: Mouse scrolled (399, 311) with delta (0, 0)
Screenshot: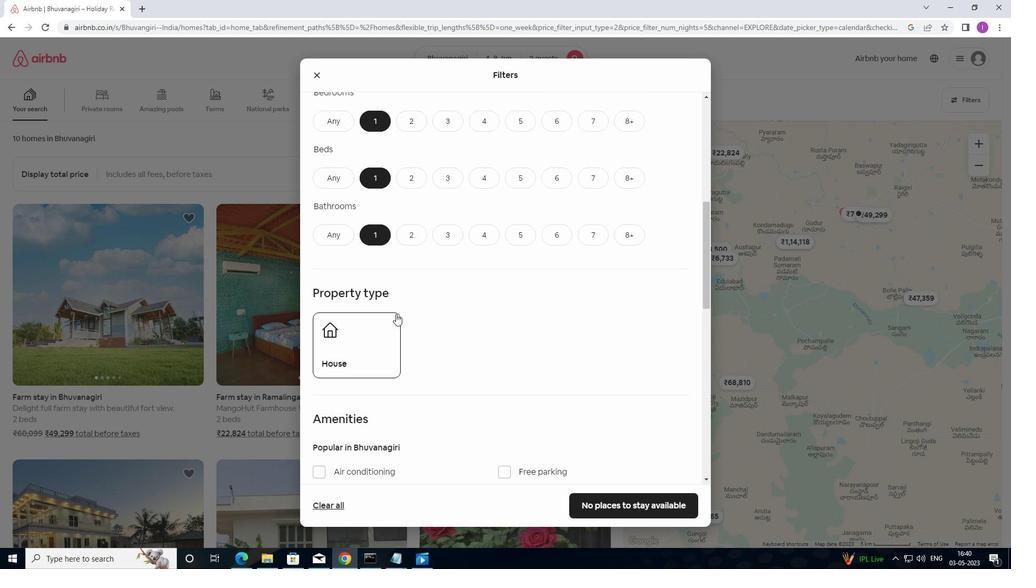 
Action: Mouse moved to (357, 253)
Screenshot: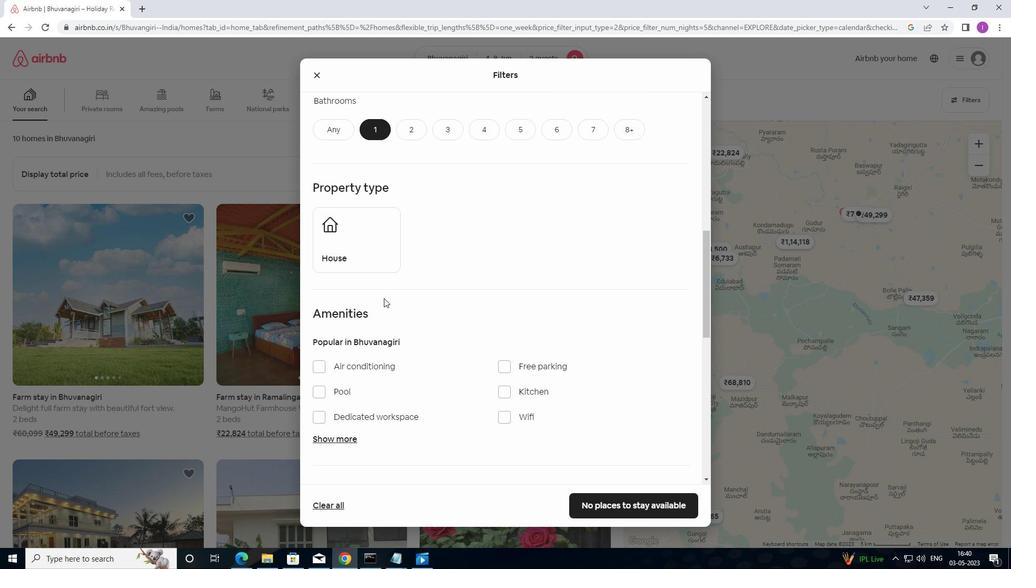 
Action: Mouse pressed left at (357, 253)
Screenshot: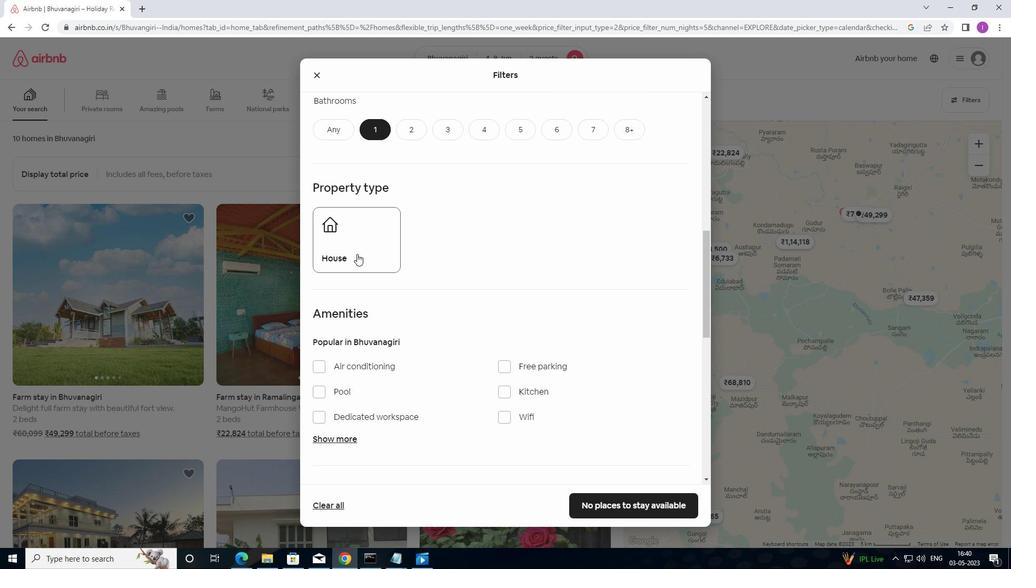 
Action: Mouse moved to (459, 284)
Screenshot: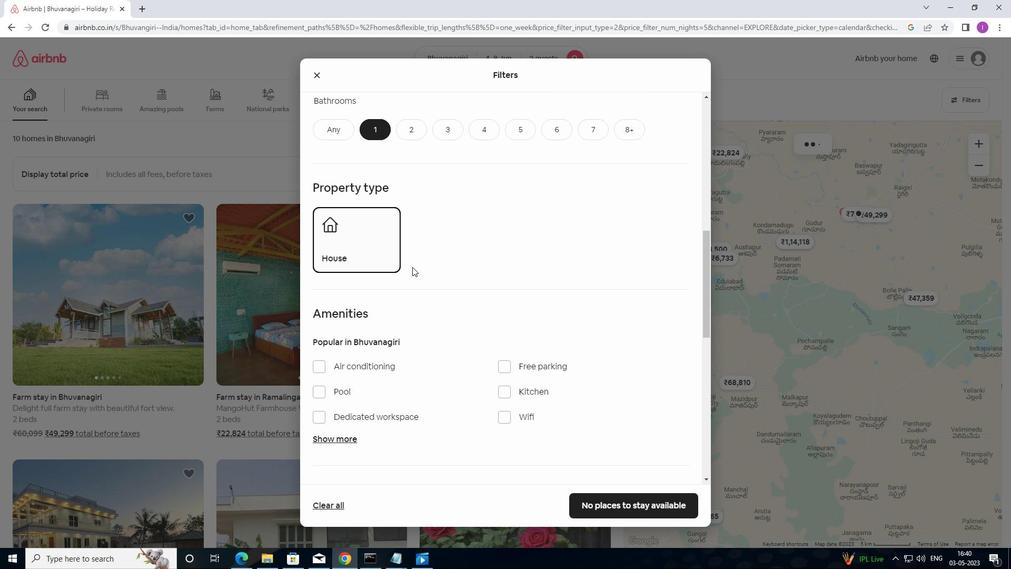 
Action: Mouse scrolled (459, 283) with delta (0, 0)
Screenshot: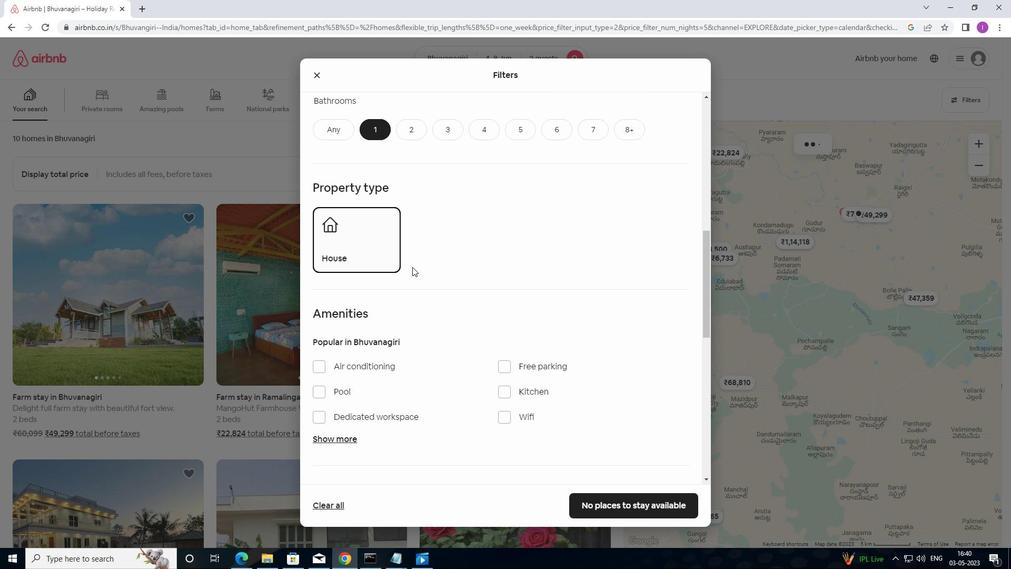 
Action: Mouse moved to (462, 290)
Screenshot: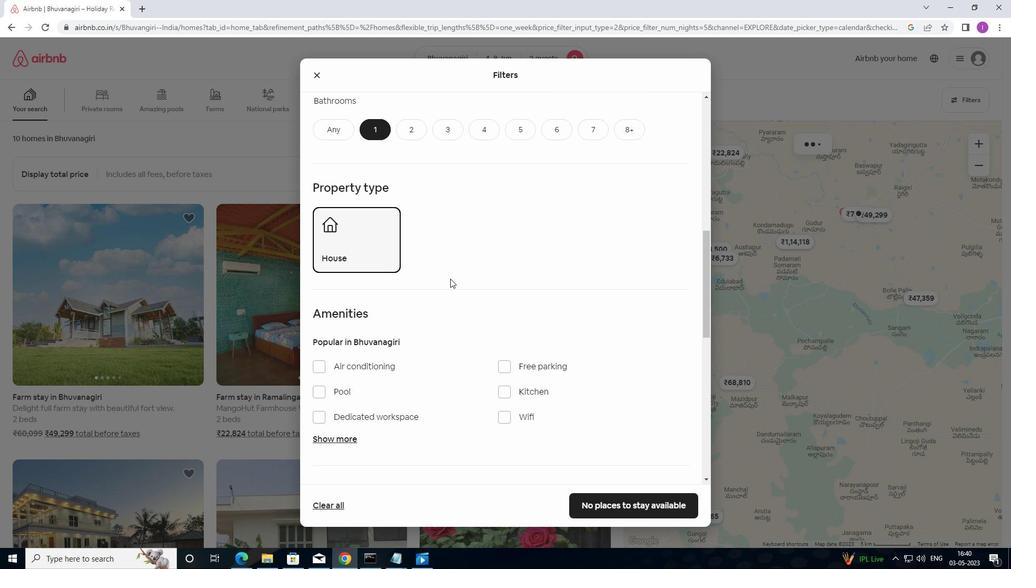 
Action: Mouse scrolled (462, 289) with delta (0, 0)
Screenshot: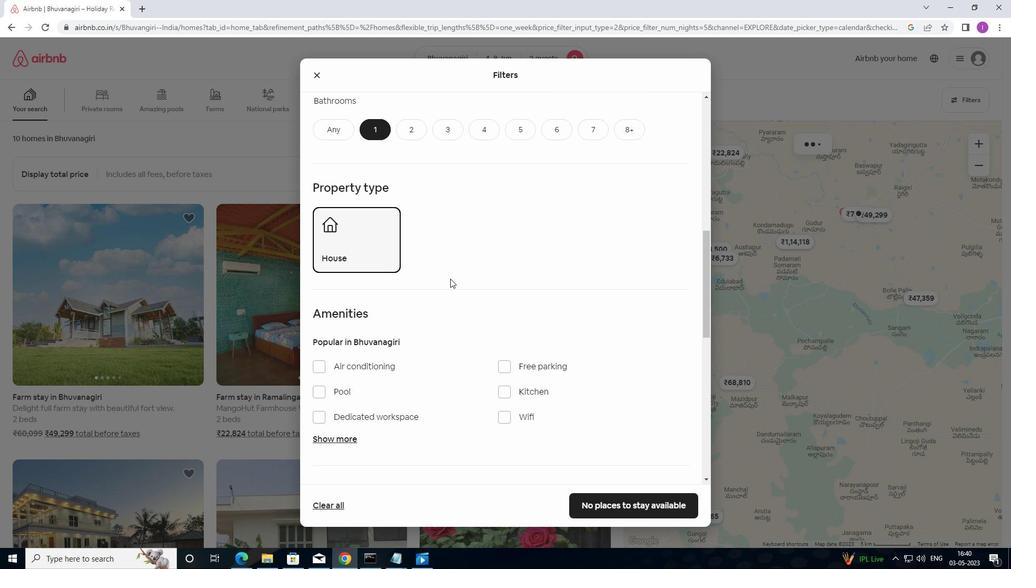
Action: Mouse moved to (464, 292)
Screenshot: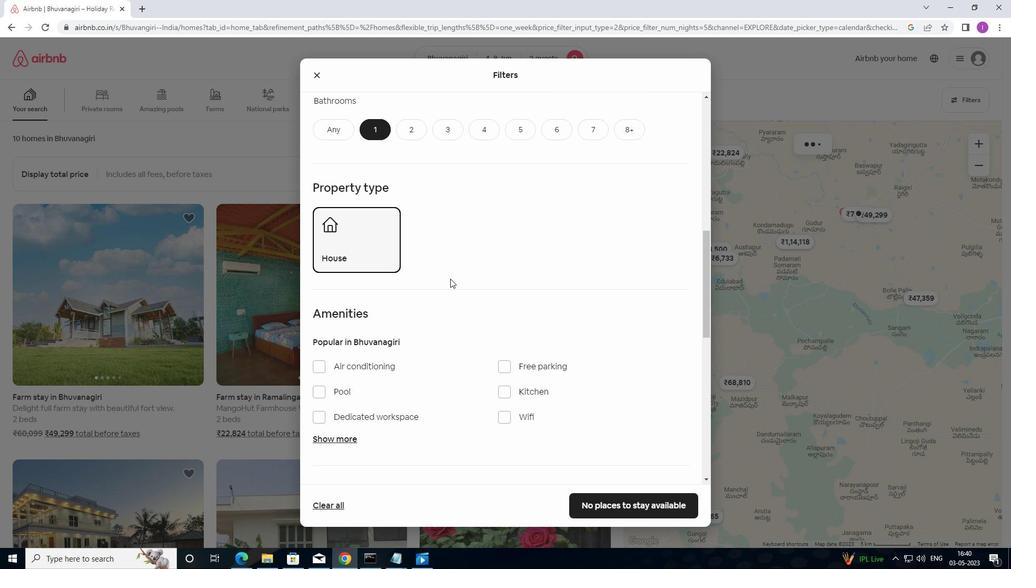 
Action: Mouse scrolled (464, 292) with delta (0, 0)
Screenshot: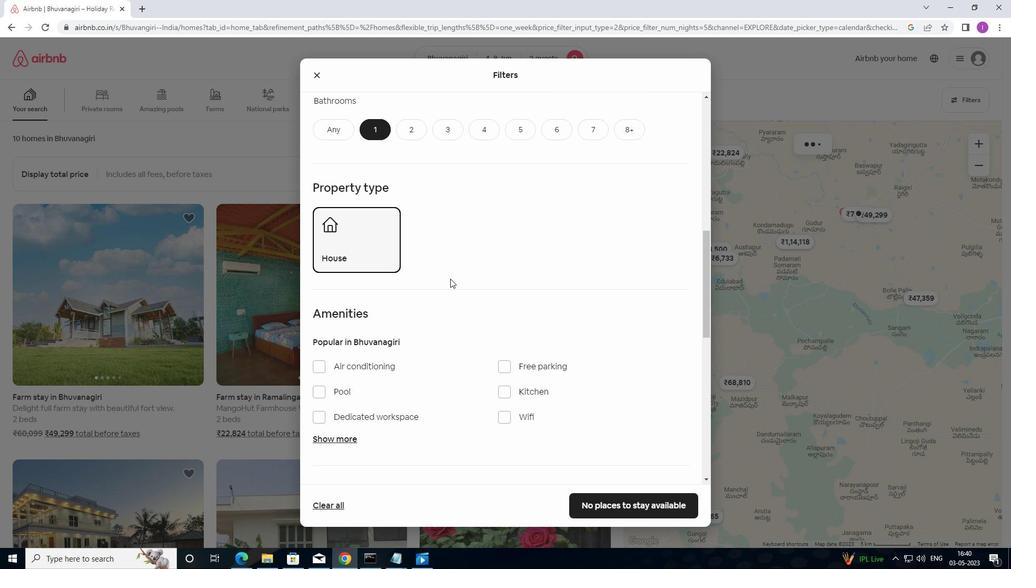 
Action: Mouse moved to (465, 292)
Screenshot: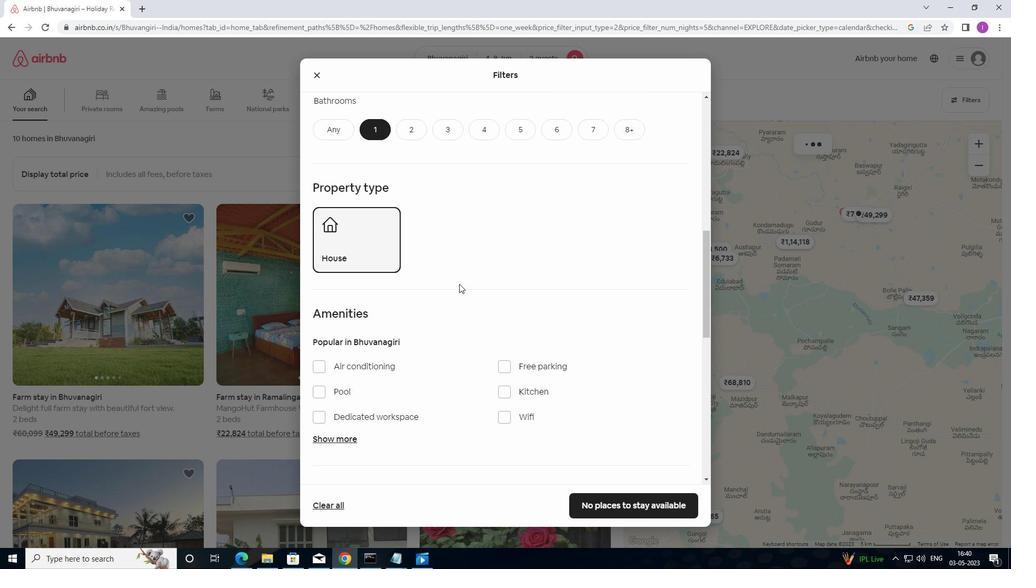 
Action: Mouse scrolled (465, 292) with delta (0, 0)
Screenshot: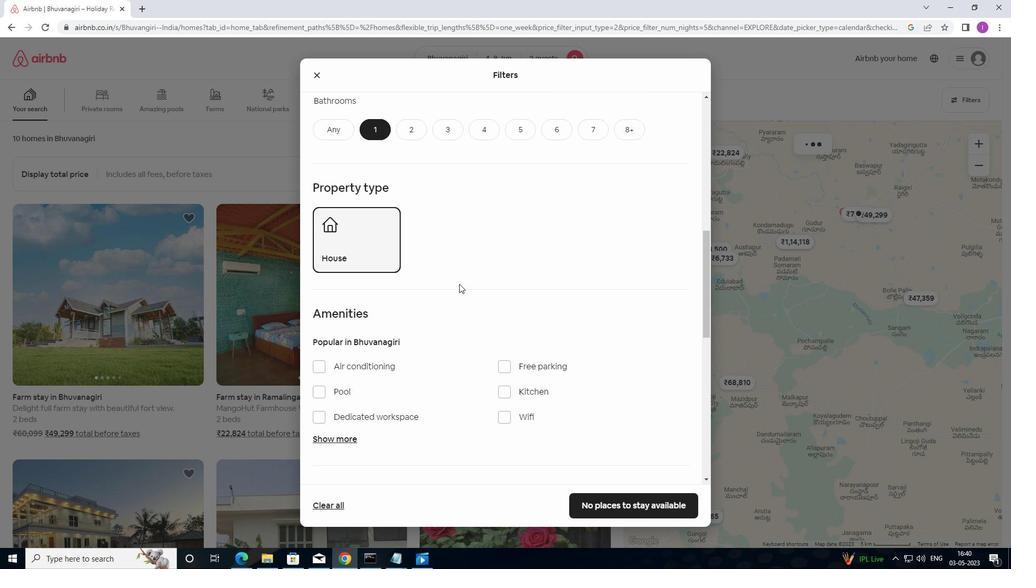 
Action: Mouse moved to (664, 347)
Screenshot: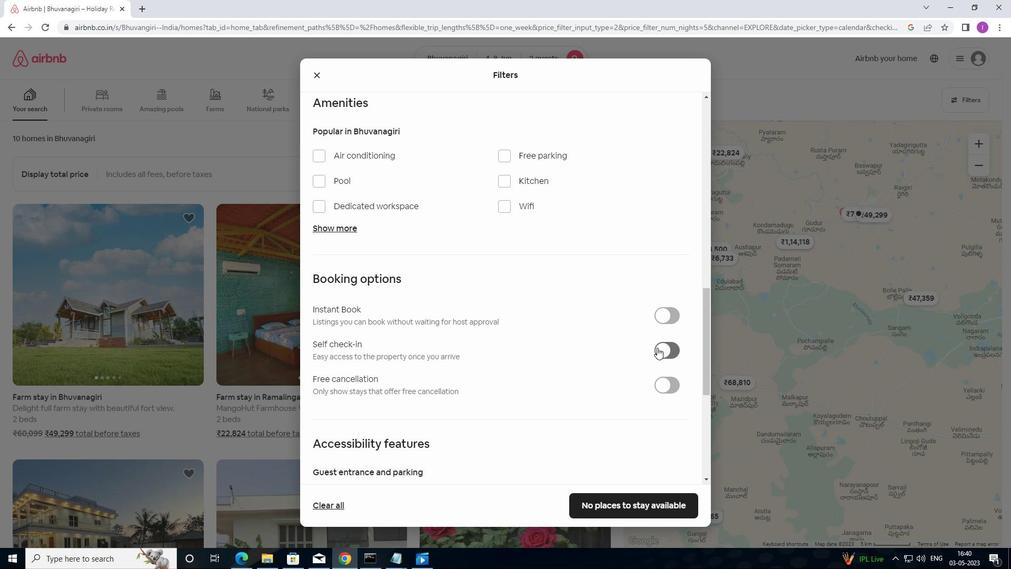 
Action: Mouse pressed left at (664, 347)
Screenshot: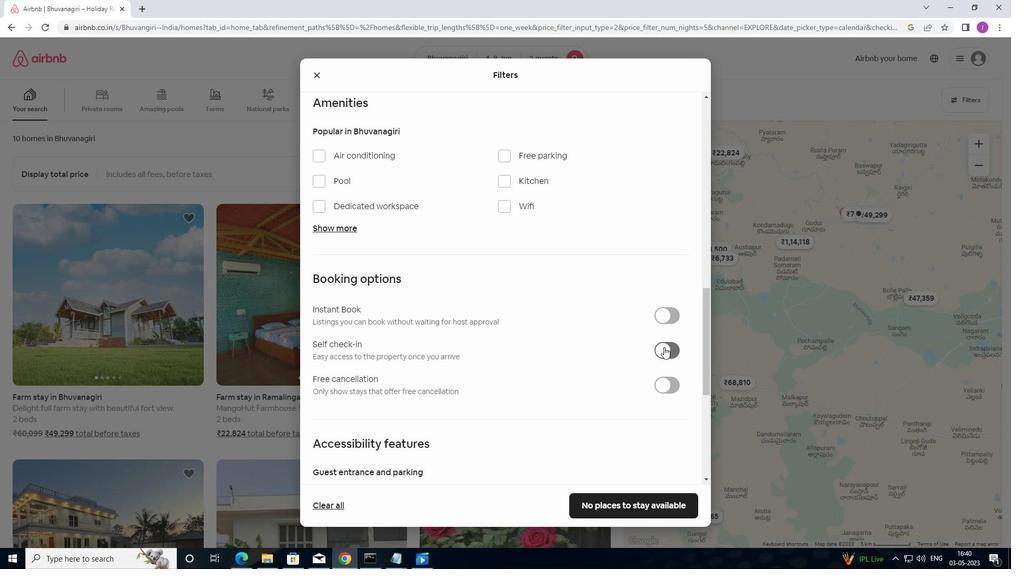 
Action: Mouse moved to (574, 373)
Screenshot: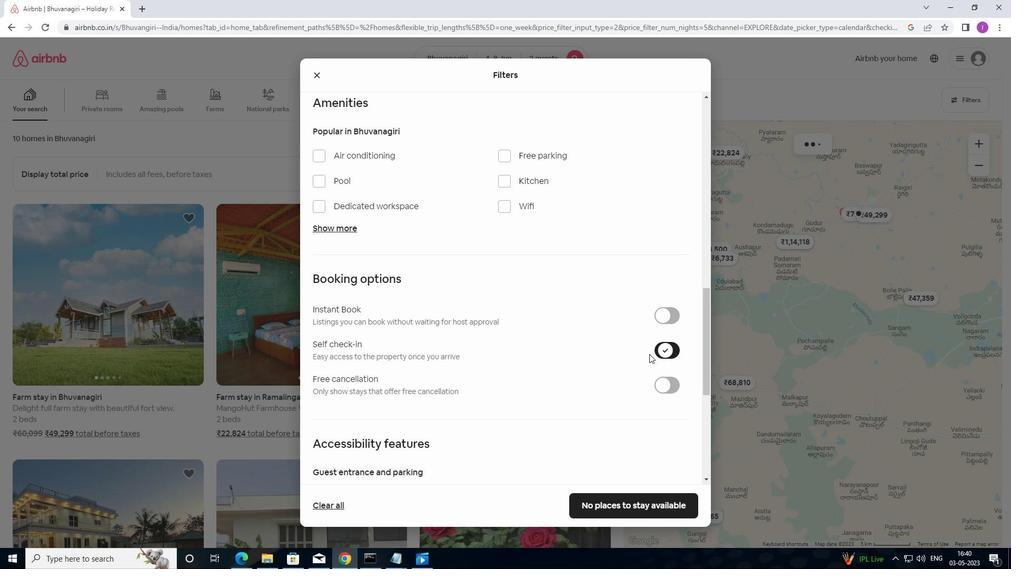 
Action: Mouse scrolled (574, 373) with delta (0, 0)
Screenshot: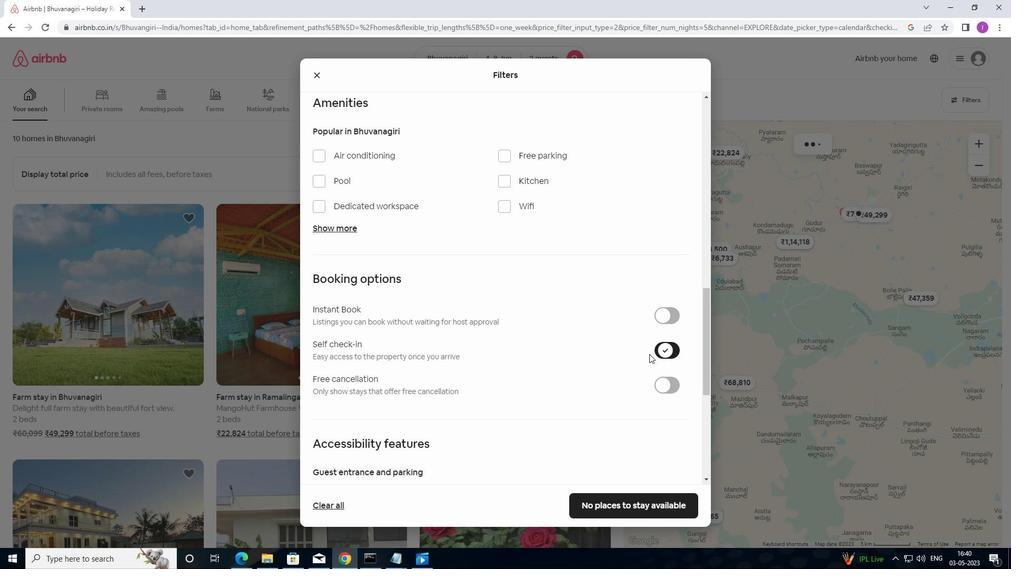
Action: Mouse moved to (573, 374)
Screenshot: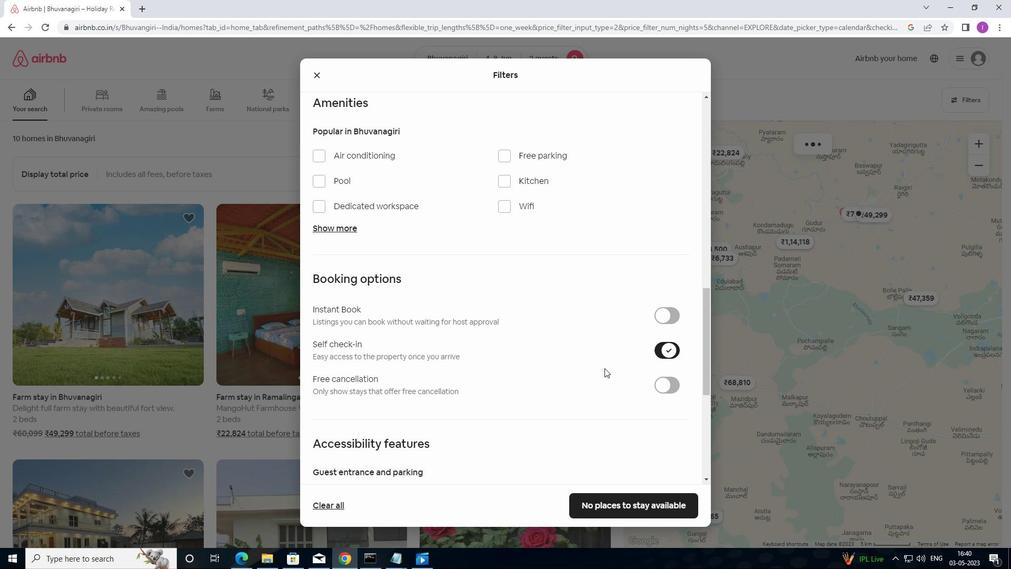 
Action: Mouse scrolled (573, 374) with delta (0, 0)
Screenshot: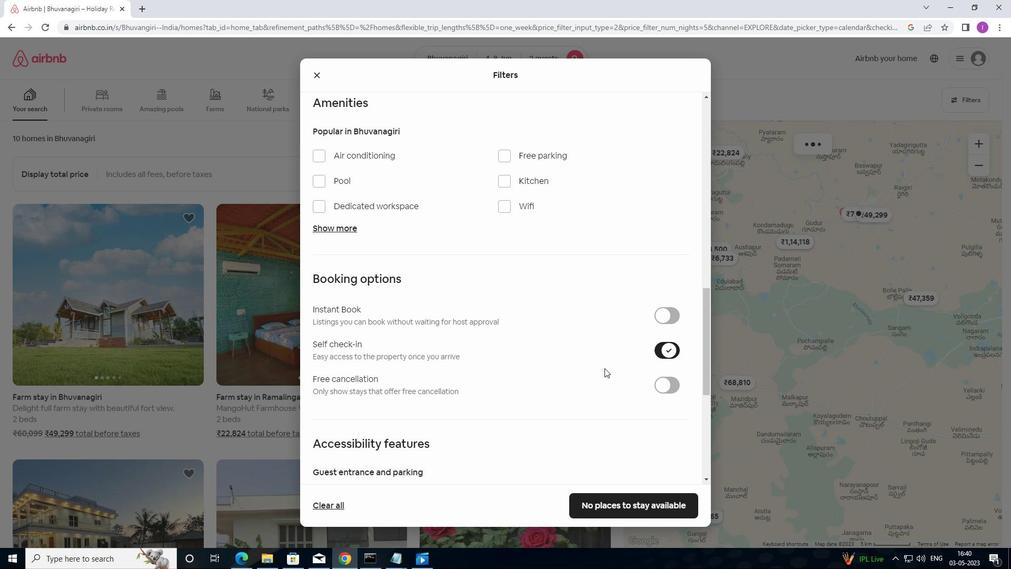 
Action: Mouse moved to (568, 378)
Screenshot: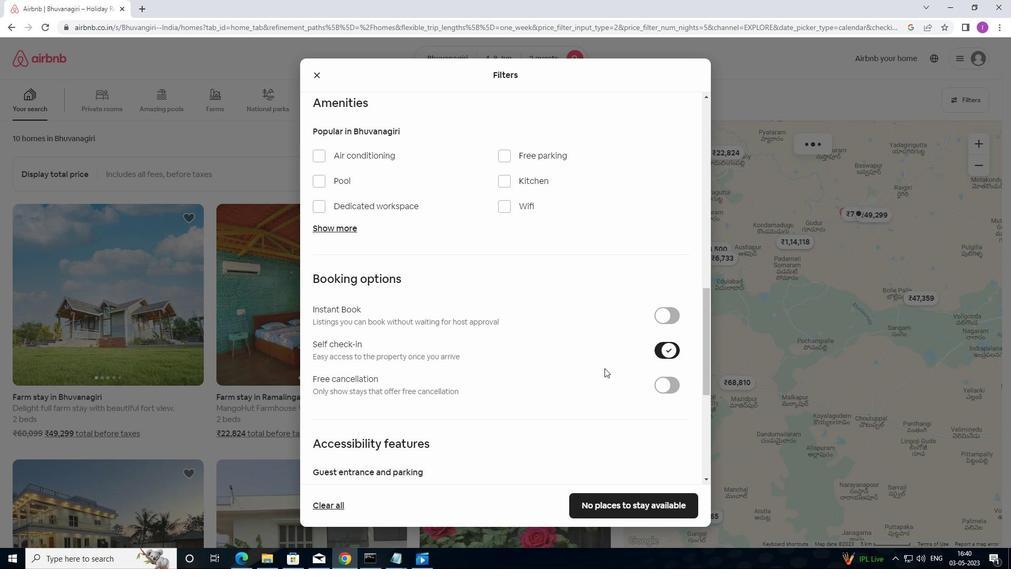 
Action: Mouse scrolled (568, 377) with delta (0, 0)
Screenshot: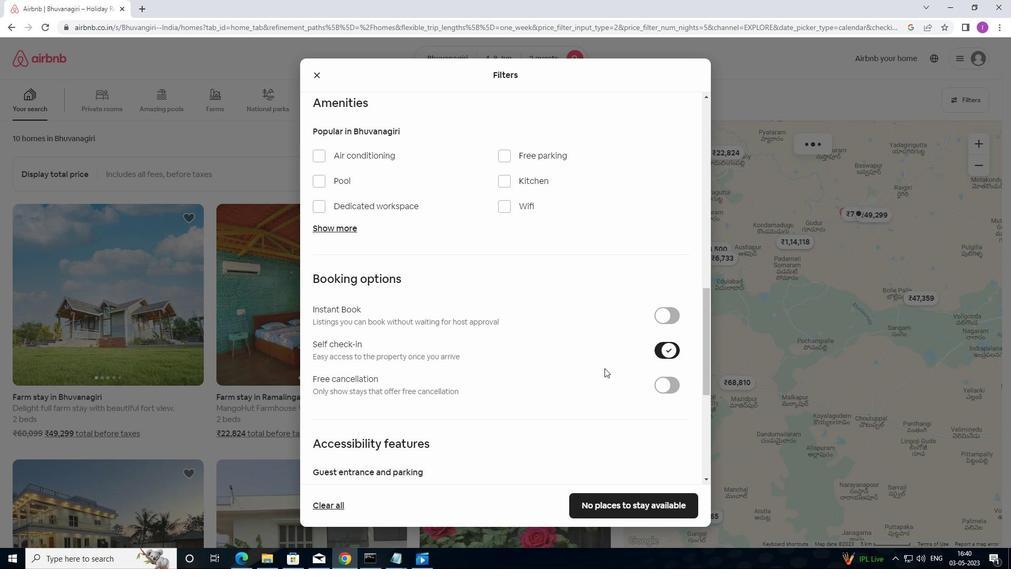
Action: Mouse moved to (563, 379)
Screenshot: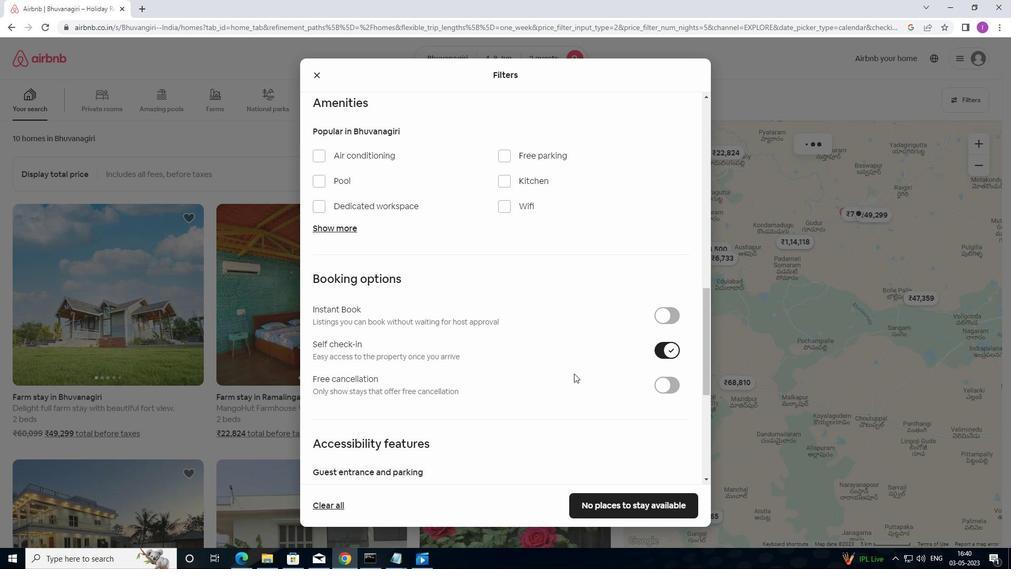 
Action: Mouse scrolled (563, 378) with delta (0, 0)
Screenshot: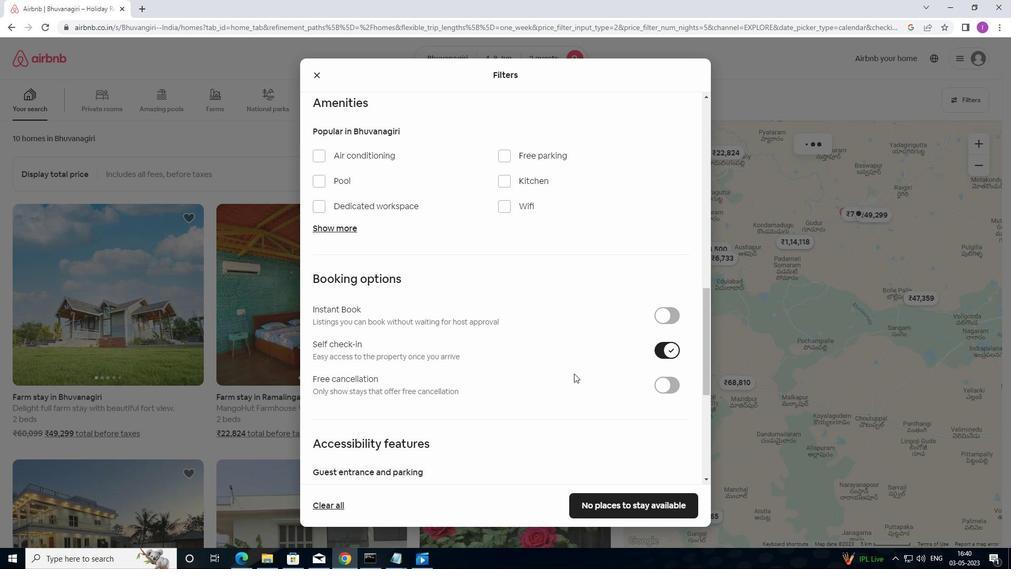 
Action: Mouse moved to (472, 405)
Screenshot: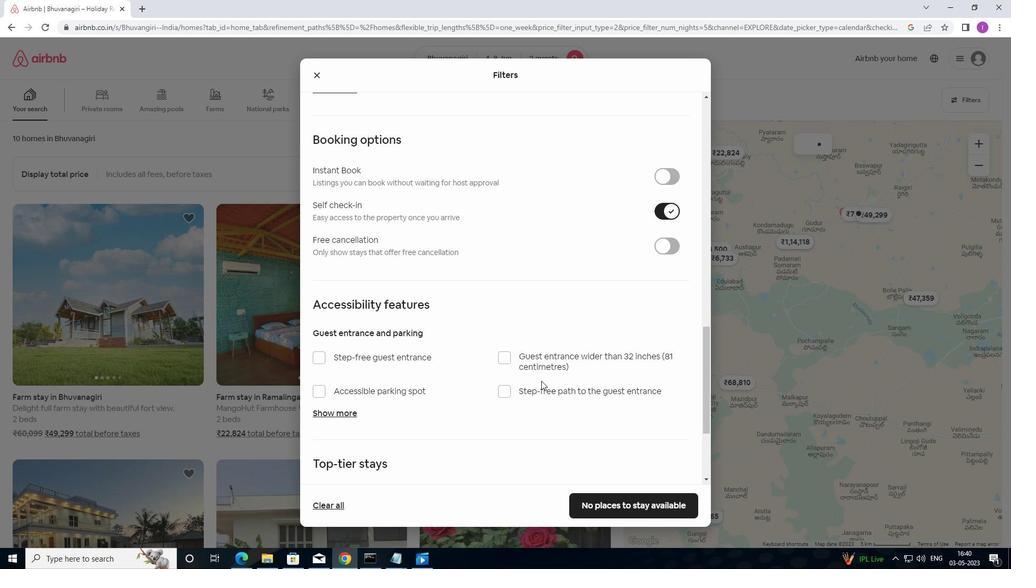 
Action: Mouse scrolled (472, 405) with delta (0, 0)
Screenshot: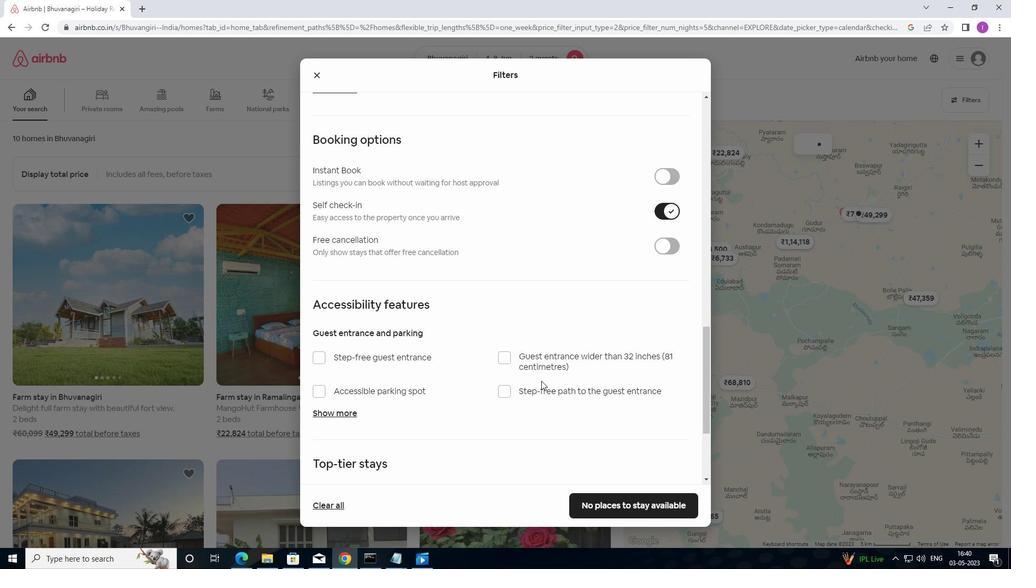 
Action: Mouse moved to (470, 411)
Screenshot: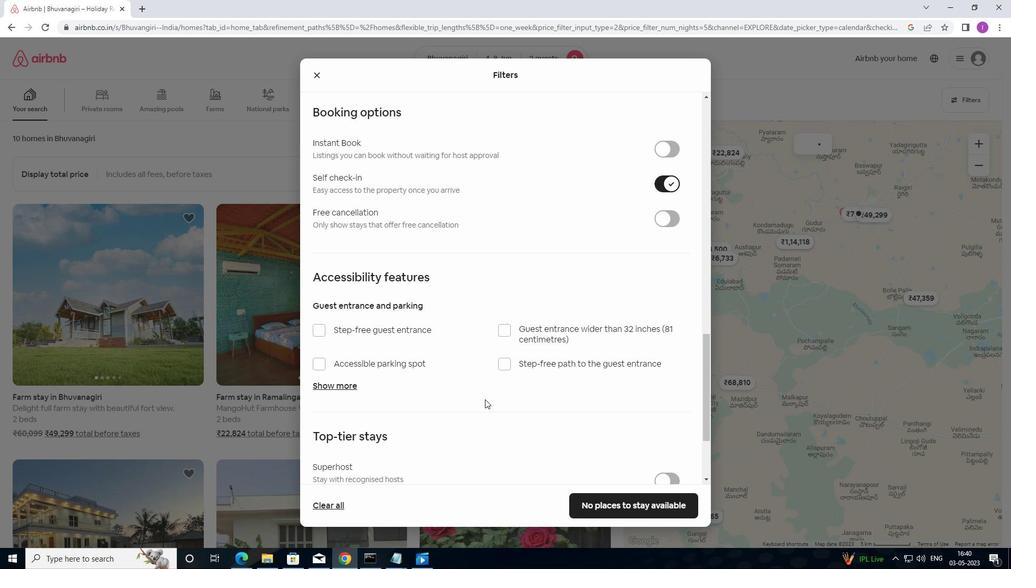 
Action: Mouse scrolled (470, 410) with delta (0, 0)
Screenshot: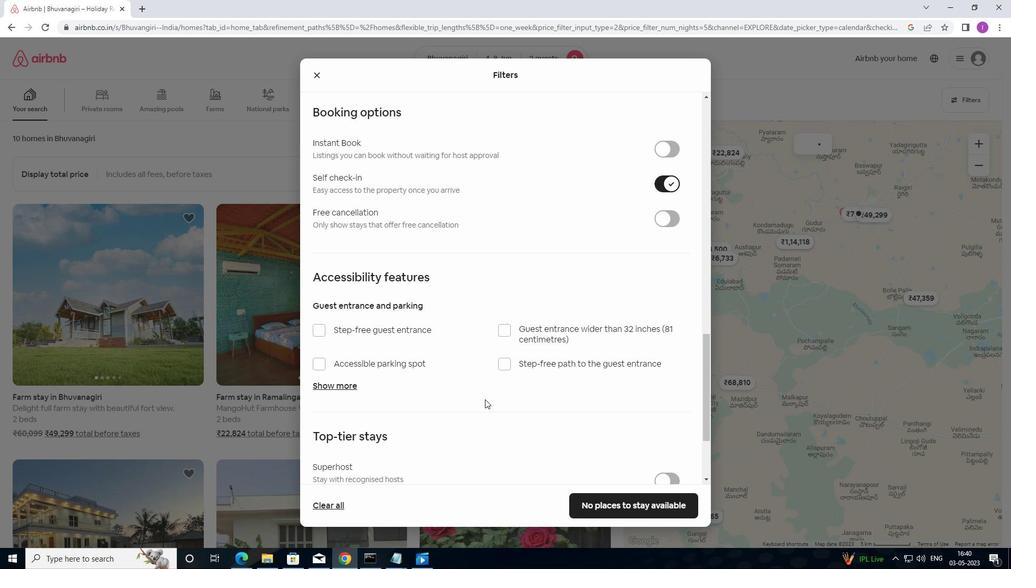 
Action: Mouse moved to (470, 413)
Screenshot: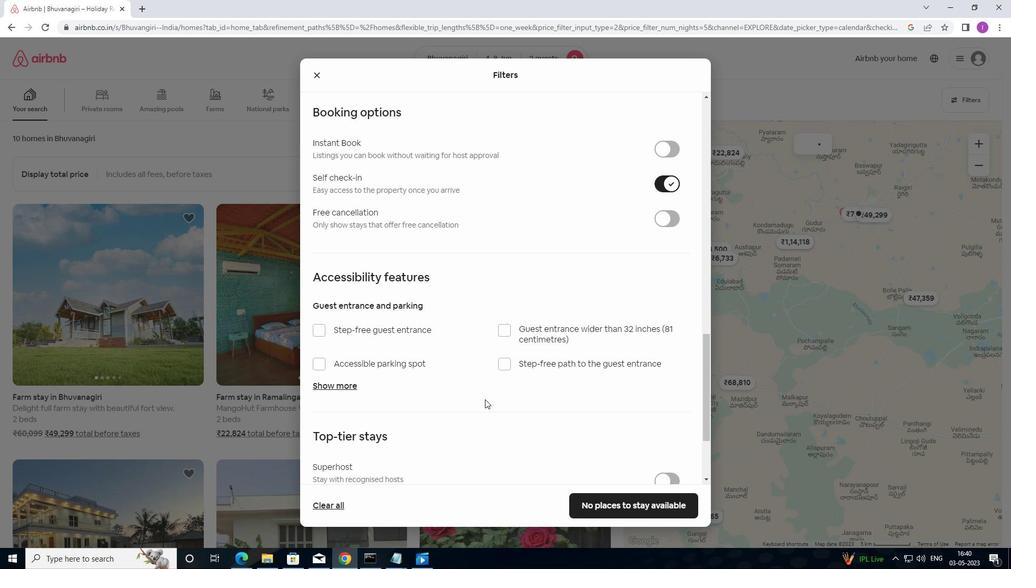 
Action: Mouse scrolled (470, 412) with delta (0, 0)
Screenshot: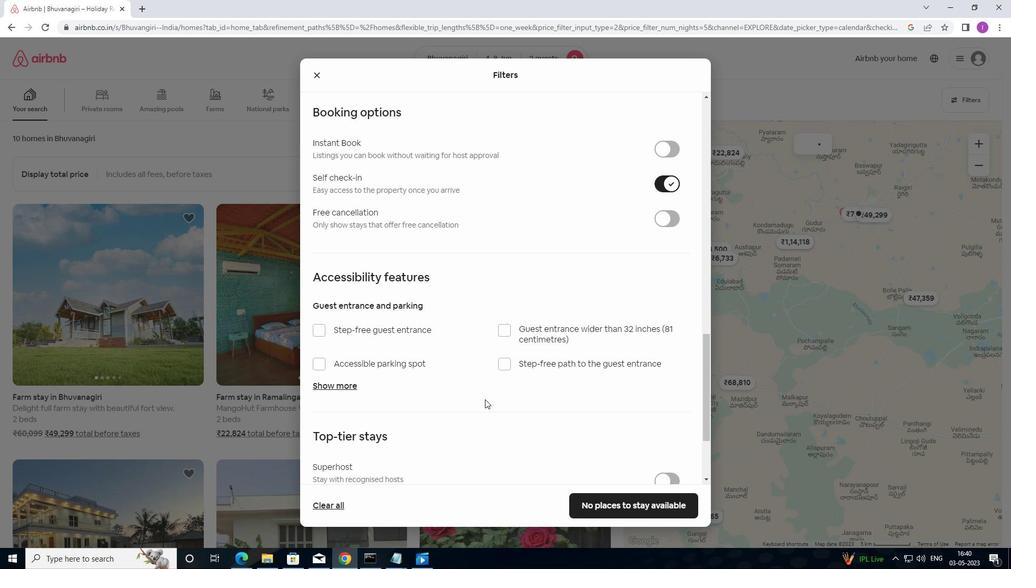 
Action: Mouse moved to (466, 414)
Screenshot: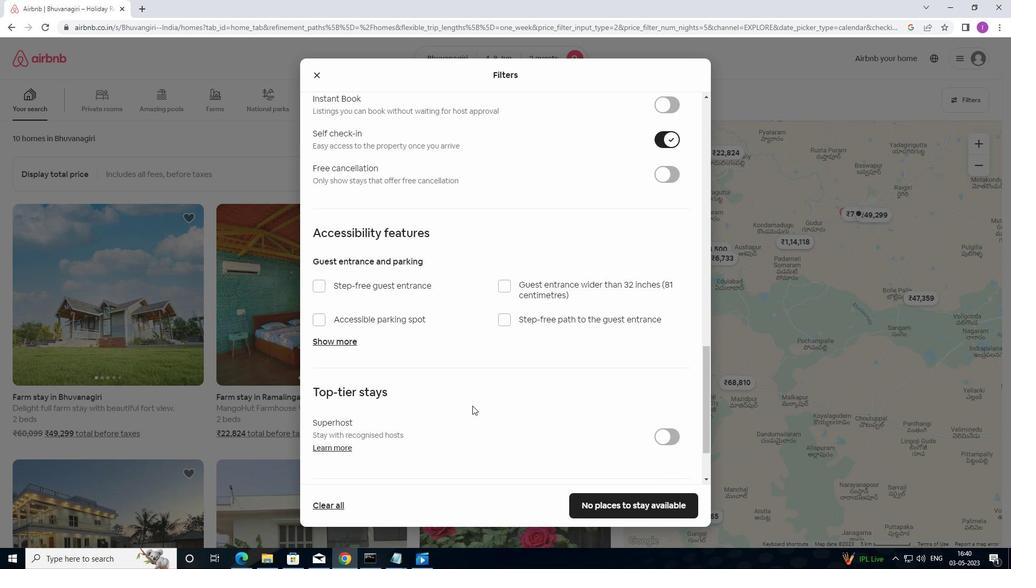 
Action: Mouse scrolled (466, 414) with delta (0, 0)
Screenshot: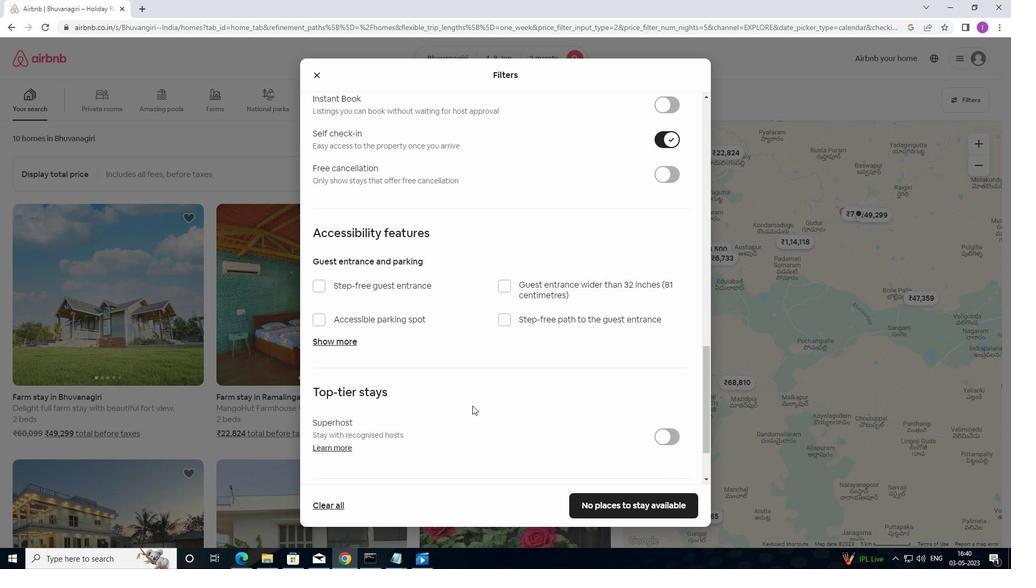 
Action: Mouse moved to (408, 439)
Screenshot: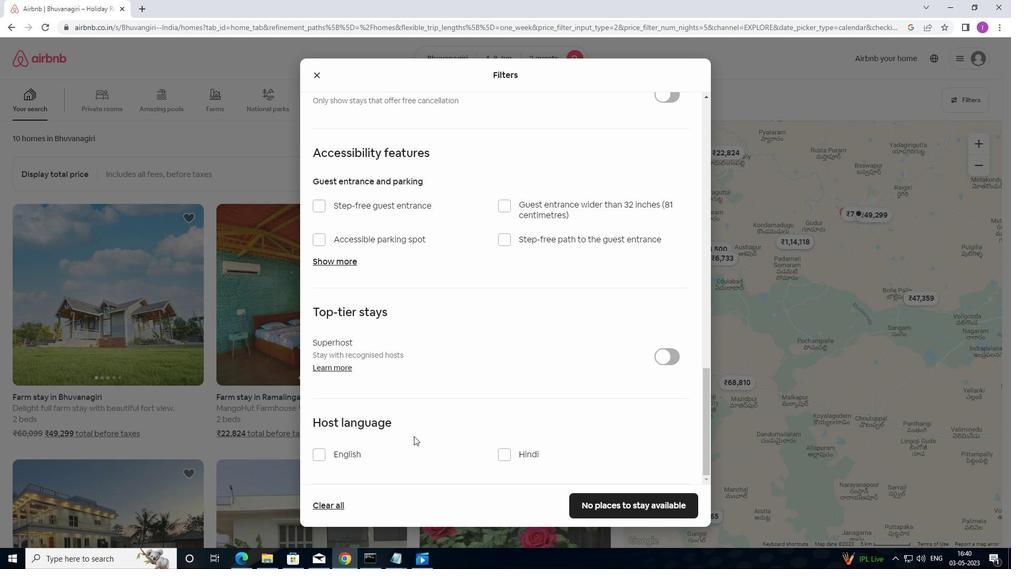 
Action: Mouse scrolled (408, 438) with delta (0, 0)
Screenshot: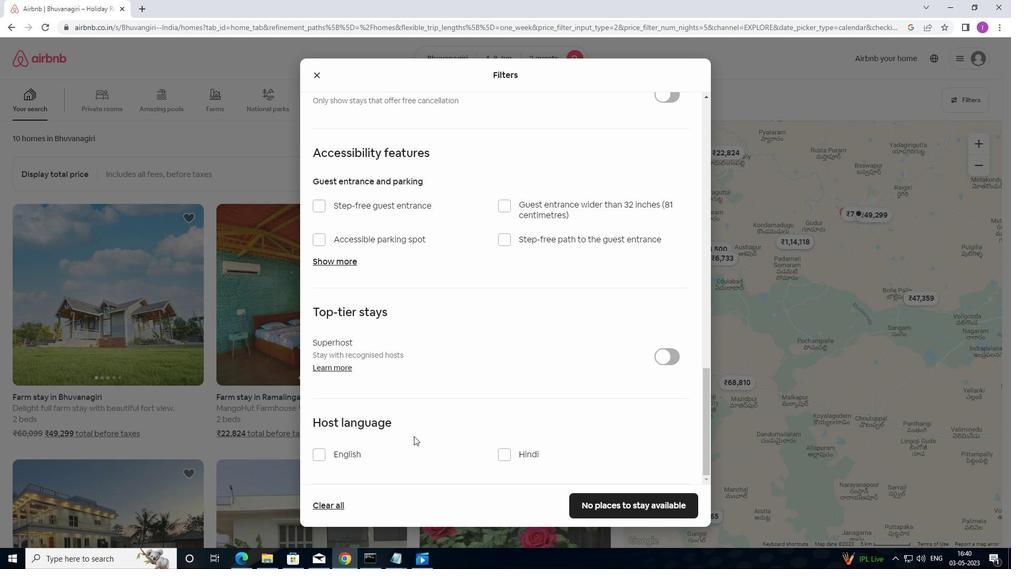 
Action: Mouse moved to (407, 442)
Screenshot: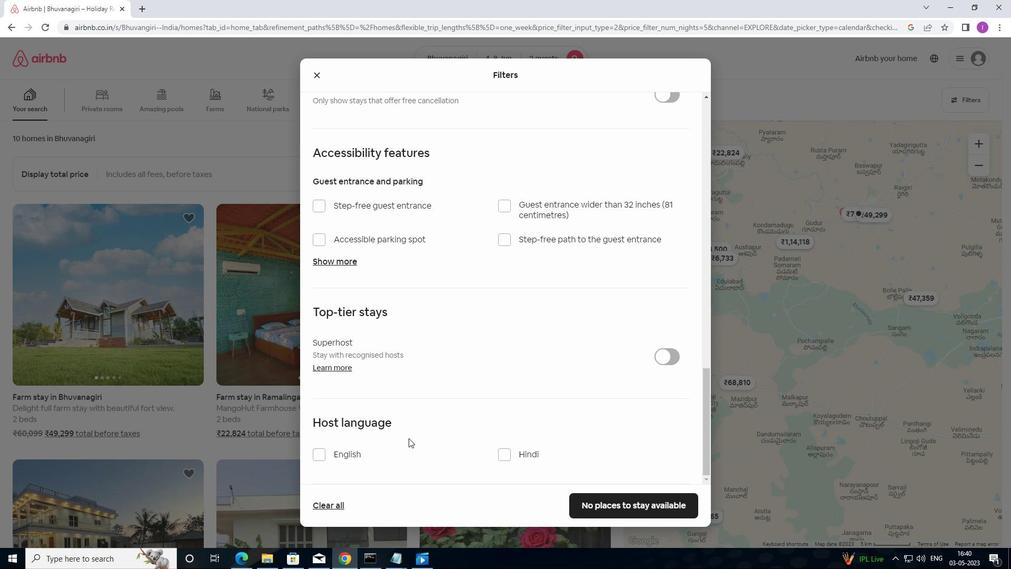 
Action: Mouse scrolled (407, 441) with delta (0, 0)
Screenshot: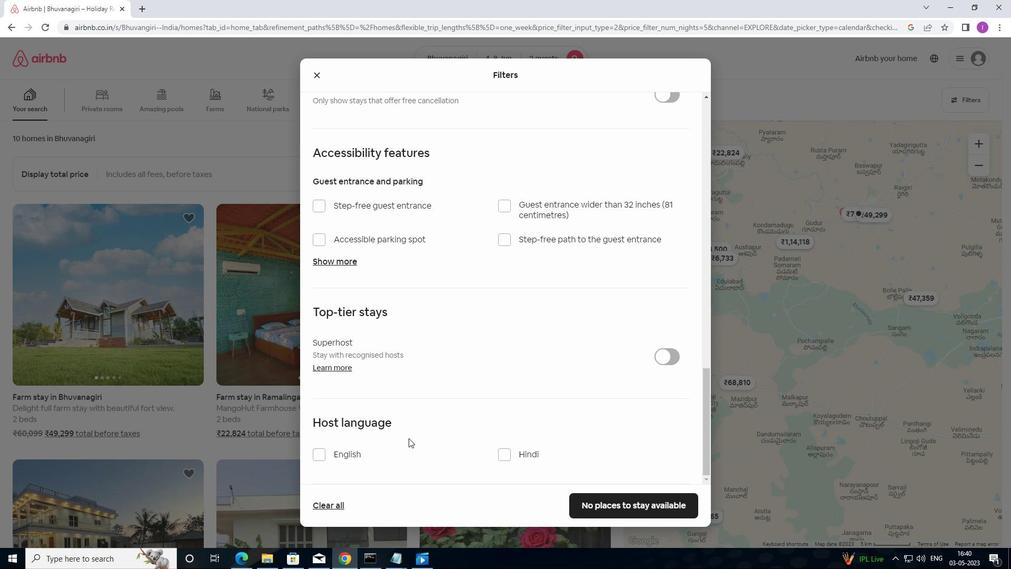 
Action: Mouse moved to (407, 442)
Screenshot: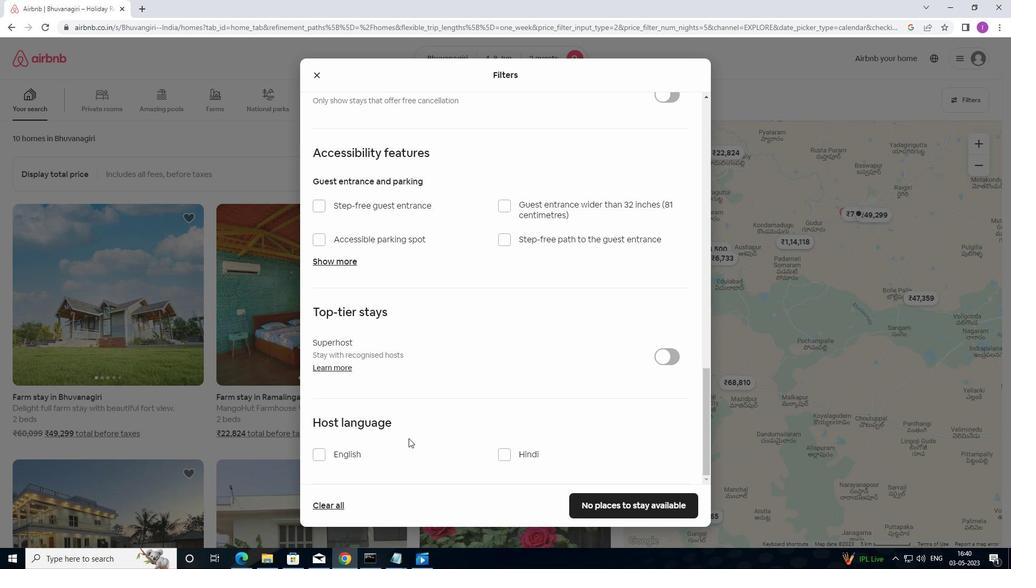 
Action: Mouse scrolled (407, 442) with delta (0, 0)
Screenshot: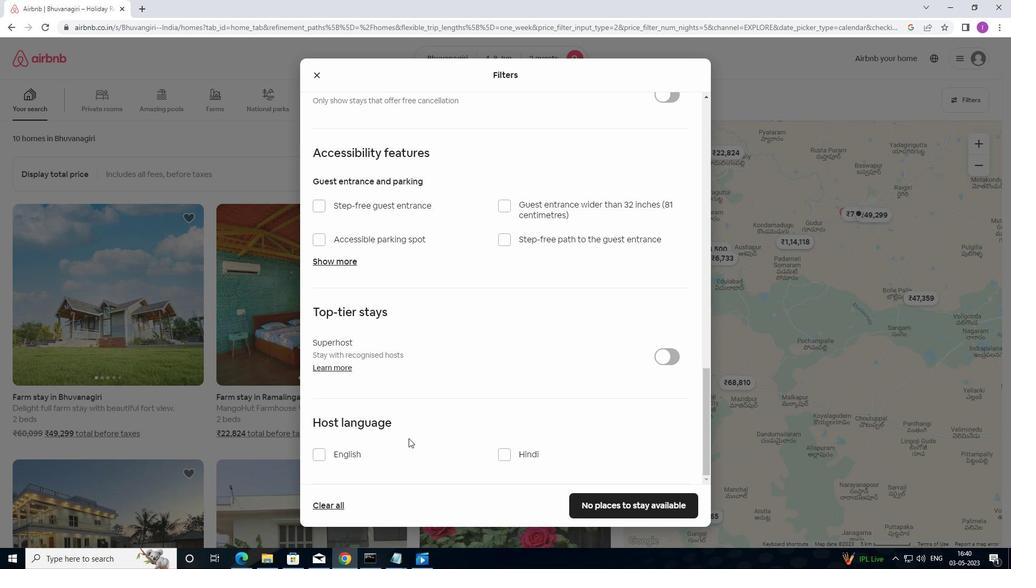 
Action: Mouse moved to (320, 453)
Screenshot: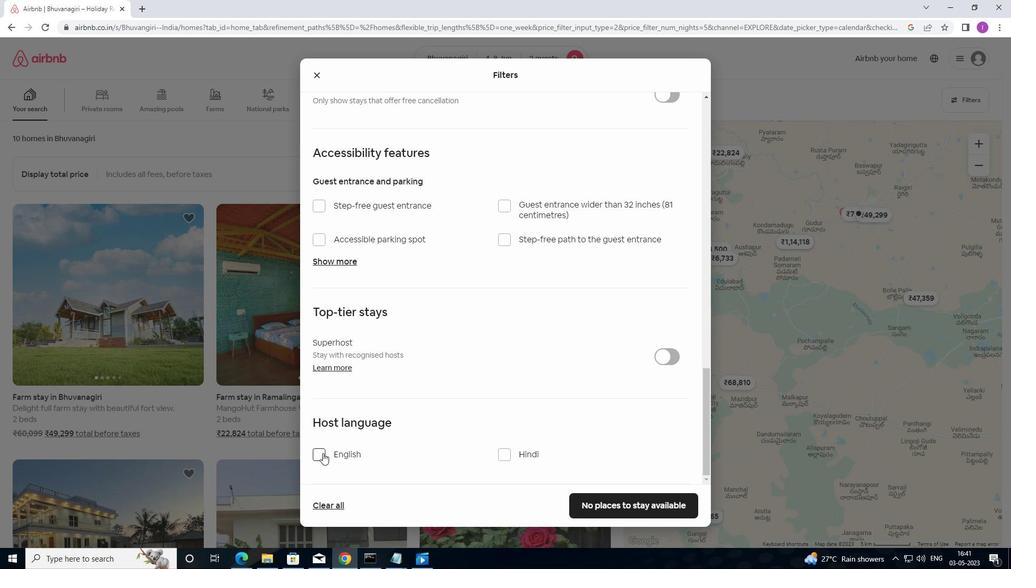 
Action: Mouse pressed left at (320, 453)
Screenshot: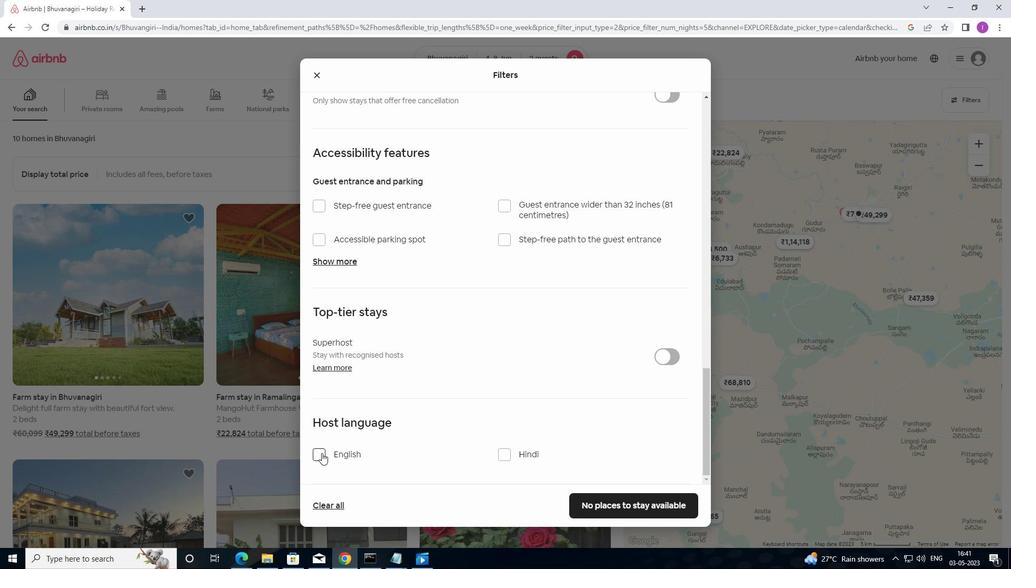 
Action: Mouse moved to (595, 502)
Screenshot: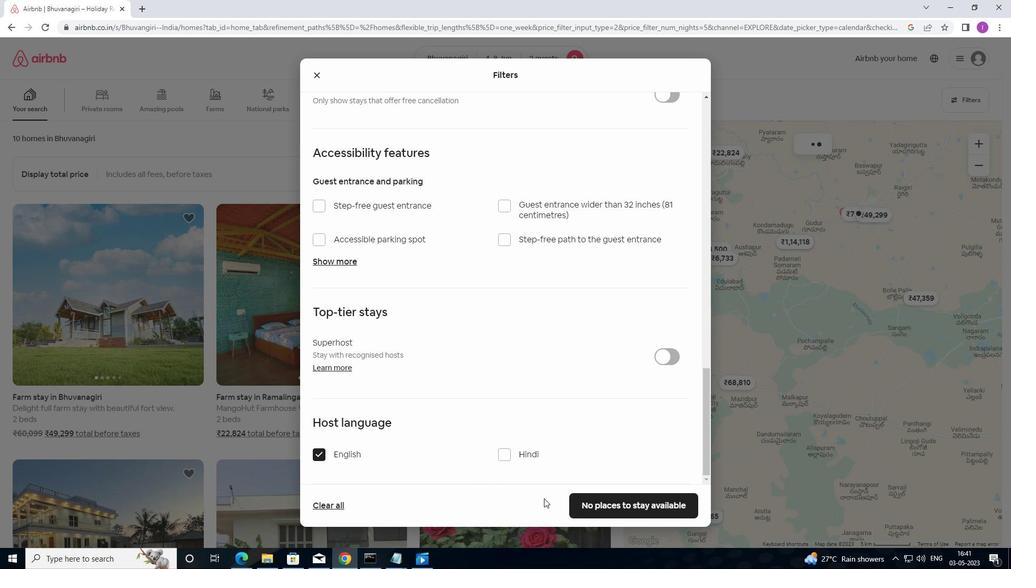 
Action: Mouse pressed left at (595, 502)
Screenshot: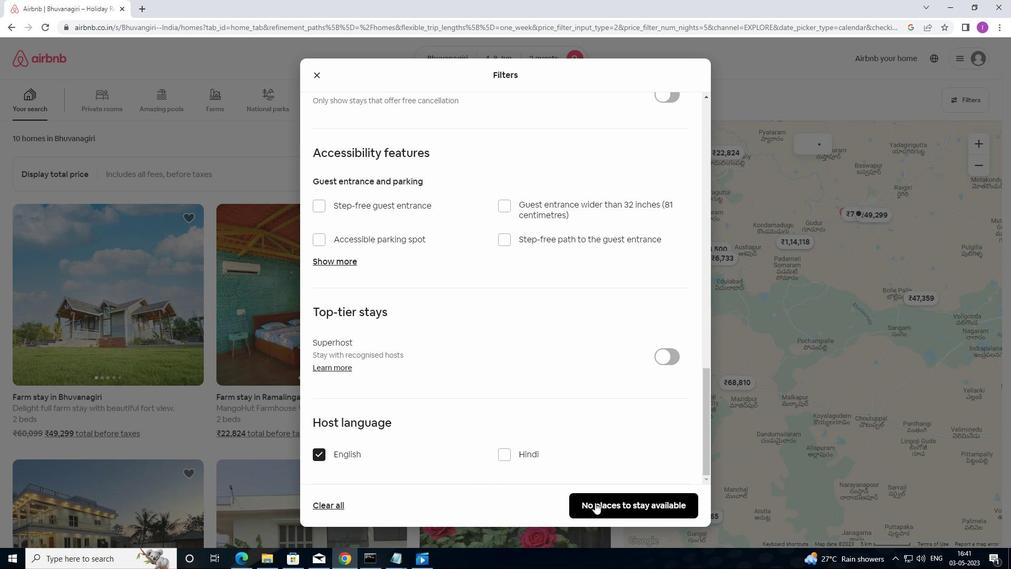 
Action: Mouse moved to (592, 484)
Screenshot: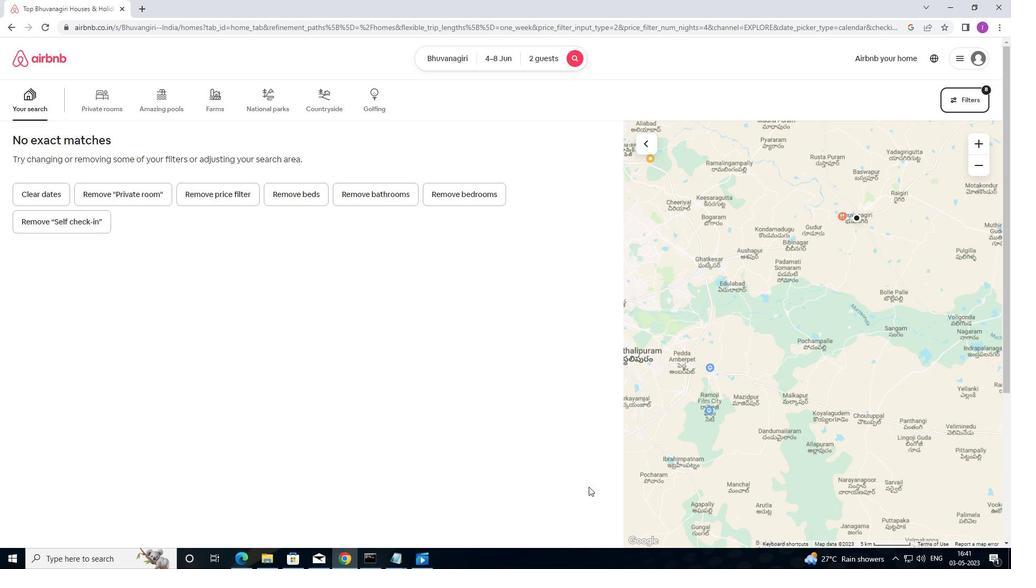 
